 Task: Add an event with the title Sales Pipeline Review and Sales Funnel Optimization, date '2023/11/06', time 7:50 AM to 9:50 AMand add a description: A monthly review meeting is a scheduled gathering where team members and stakeholders come together to reflect on the previous month's performance, discuss achievements, identify areas for improvement, and set goals for the upcoming month. Select event color  Sage . Add location for the event as: 987 Princes Street, Edinburgh, UK, logged in from the account softage.5@softage.netand send the event invitation to softage.1@softage.net and softage.2@softage.net. Set a reminder for the event Weekly on Sunday
Action: Mouse moved to (85, 152)
Screenshot: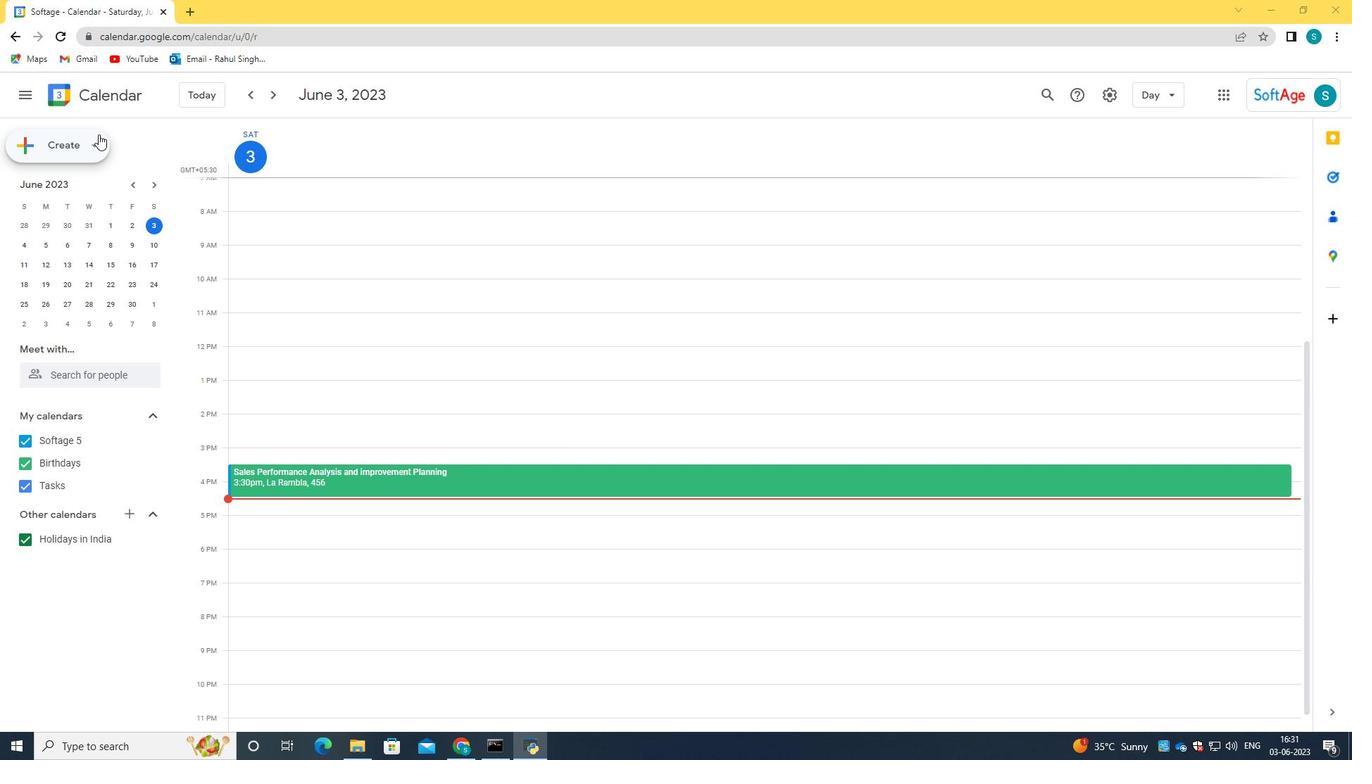 
Action: Mouse pressed left at (85, 152)
Screenshot: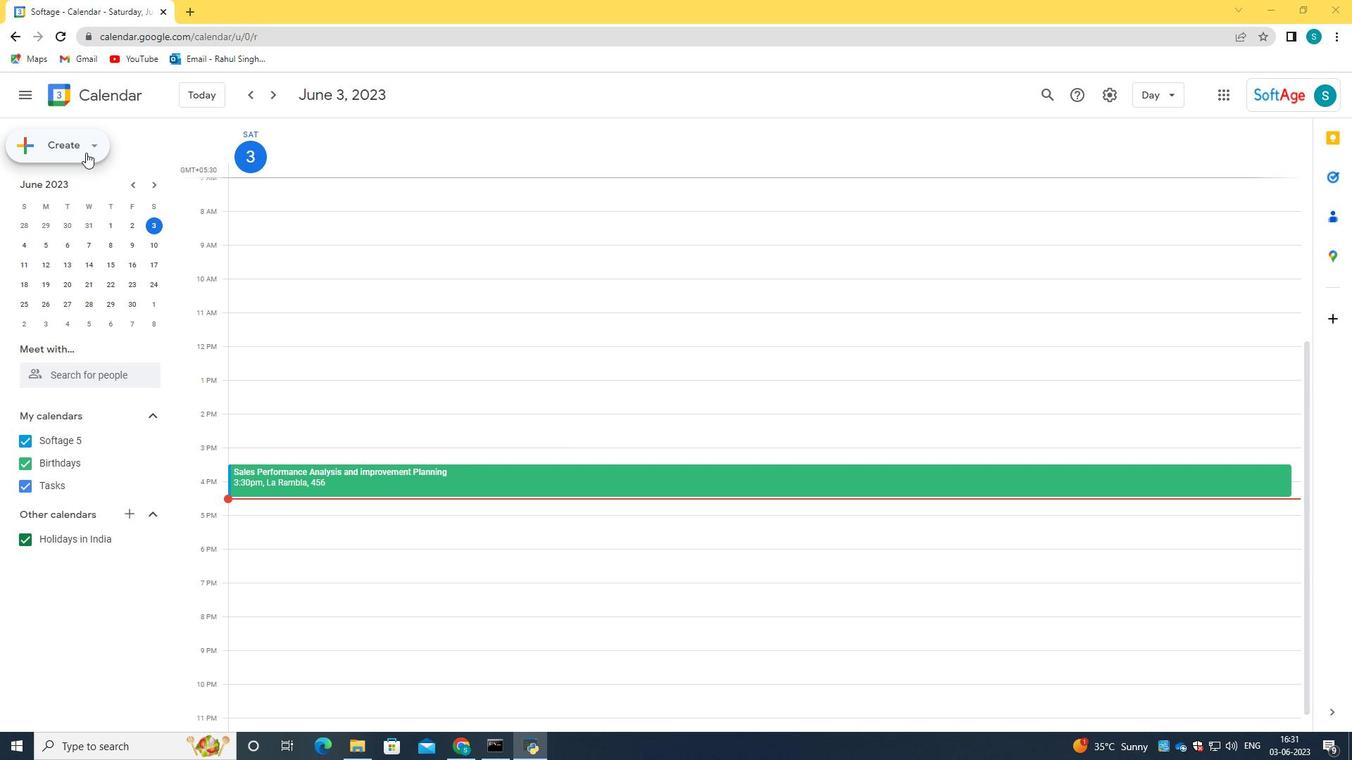
Action: Mouse moved to (116, 186)
Screenshot: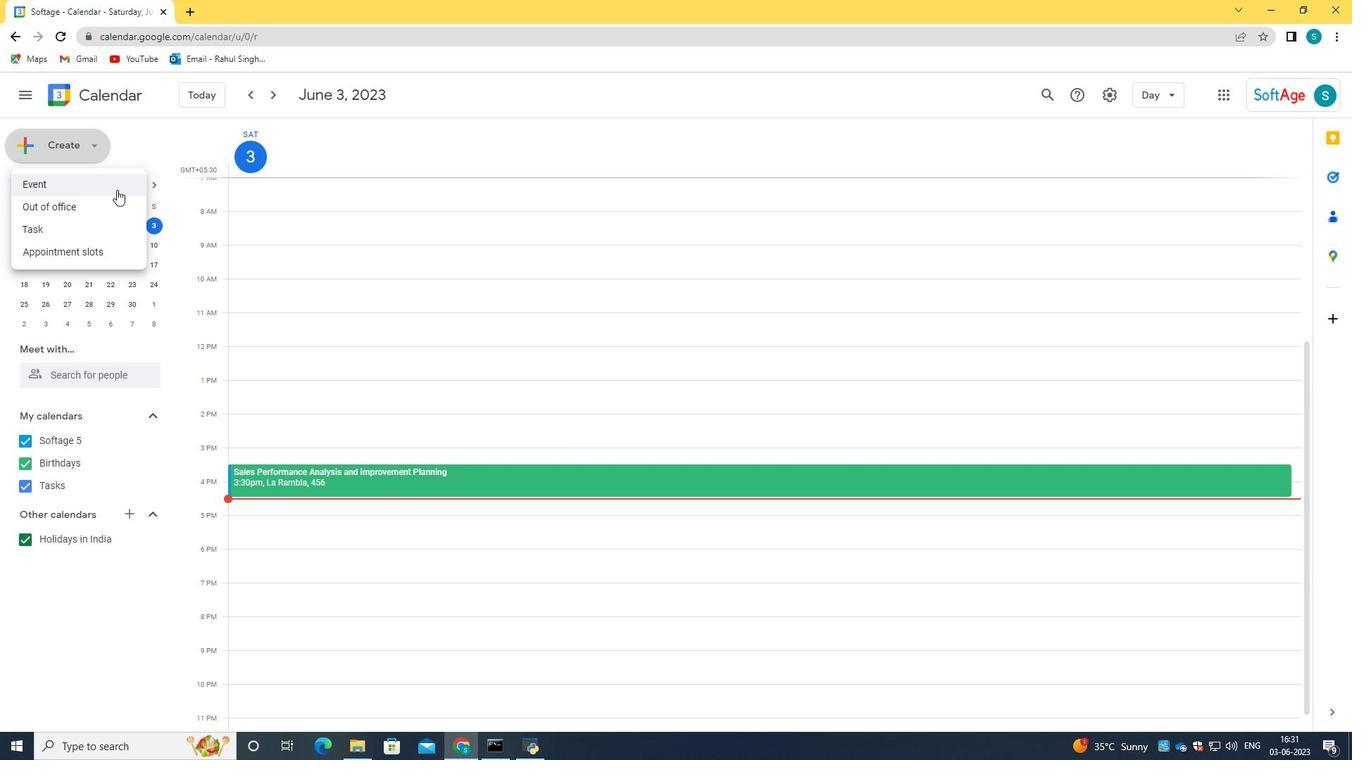 
Action: Mouse pressed left at (116, 186)
Screenshot: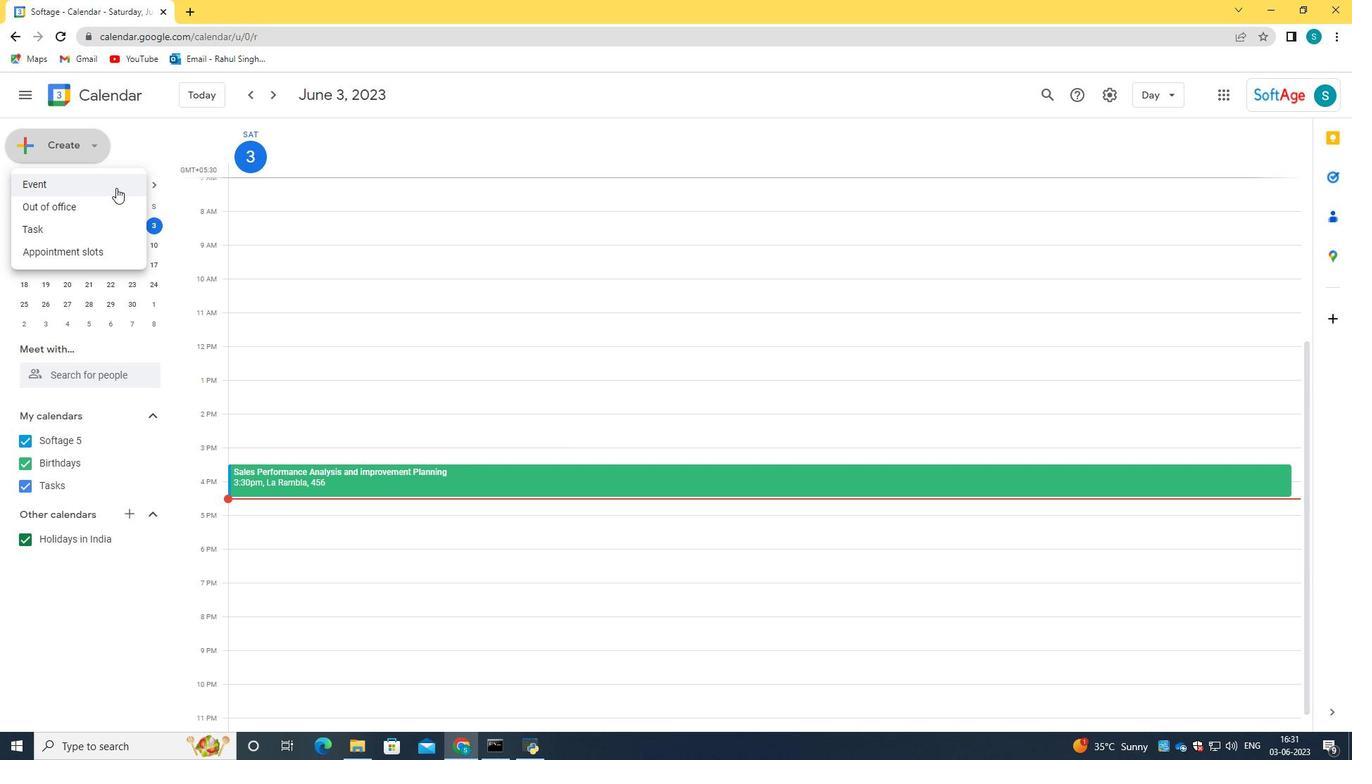 
Action: Mouse moved to (796, 561)
Screenshot: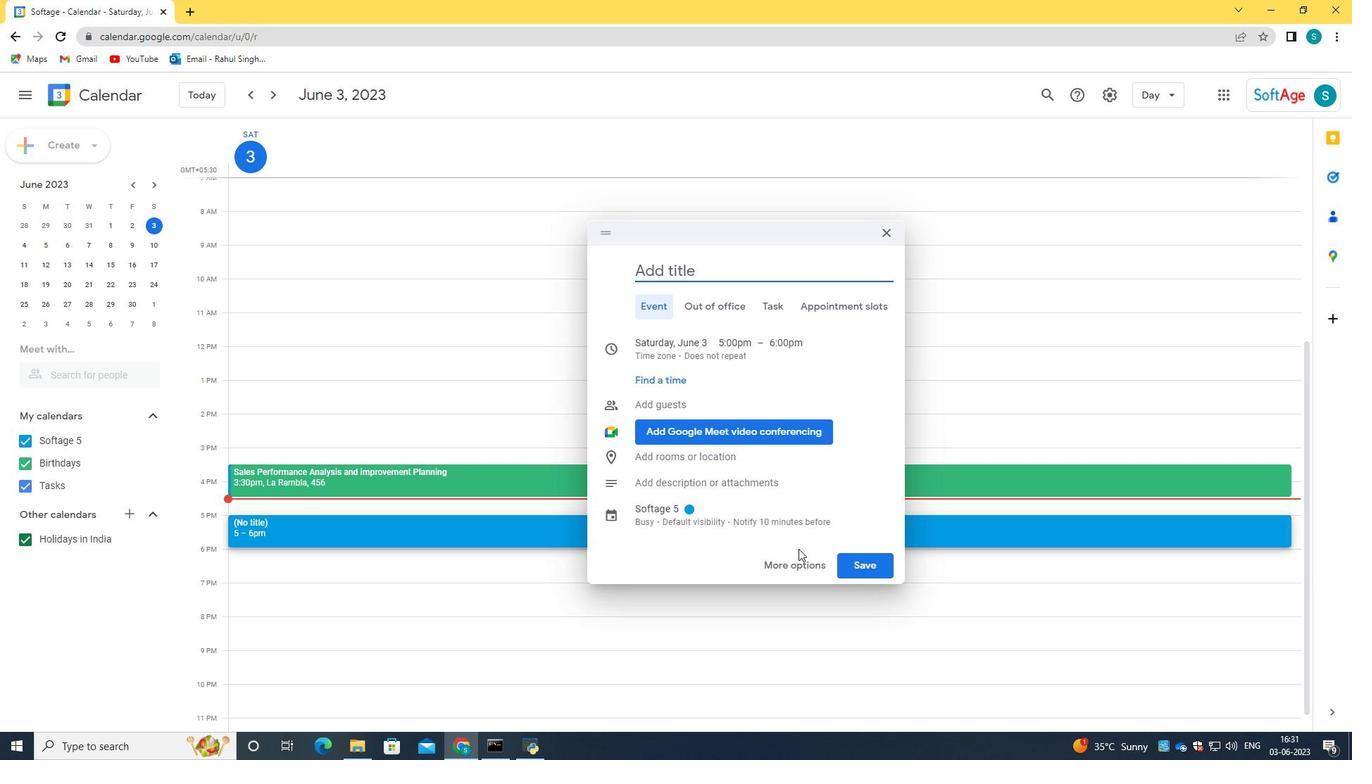 
Action: Mouse pressed left at (796, 561)
Screenshot: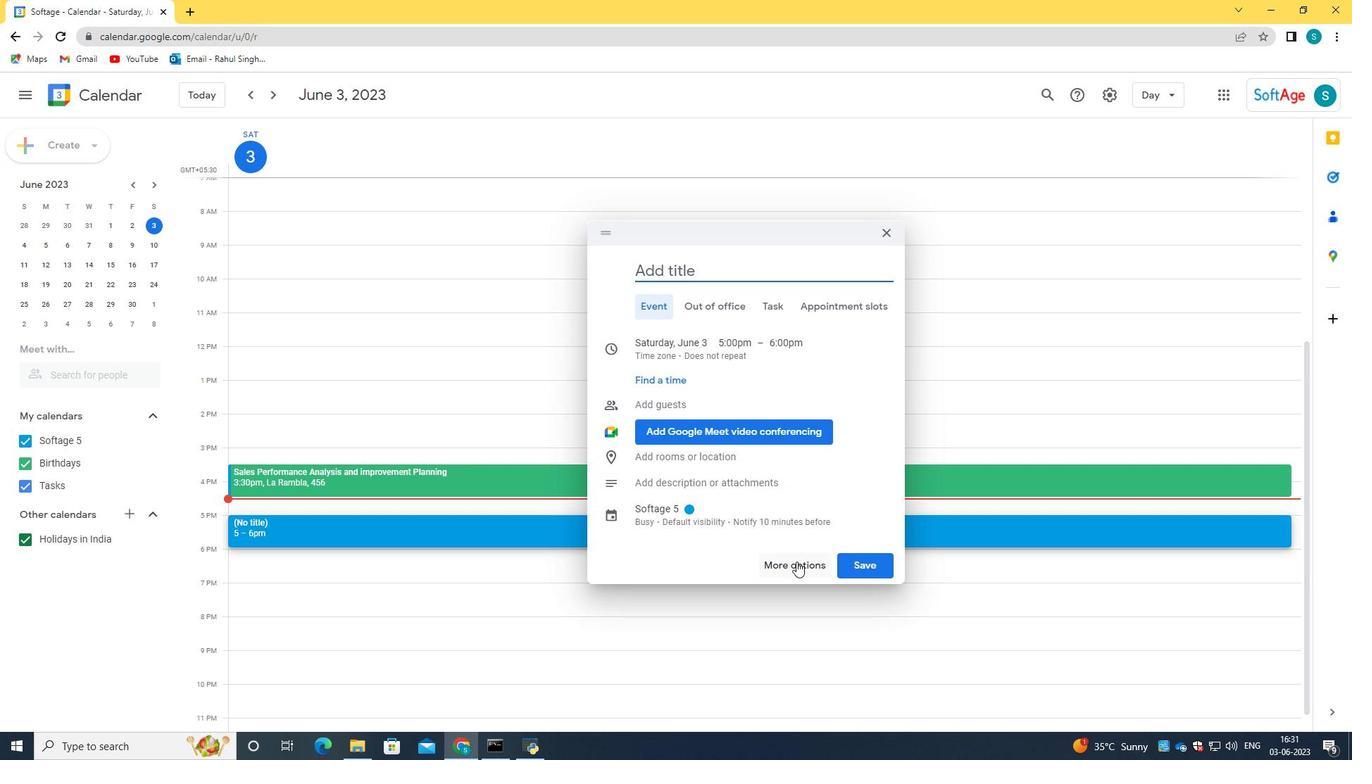 
Action: Mouse moved to (159, 102)
Screenshot: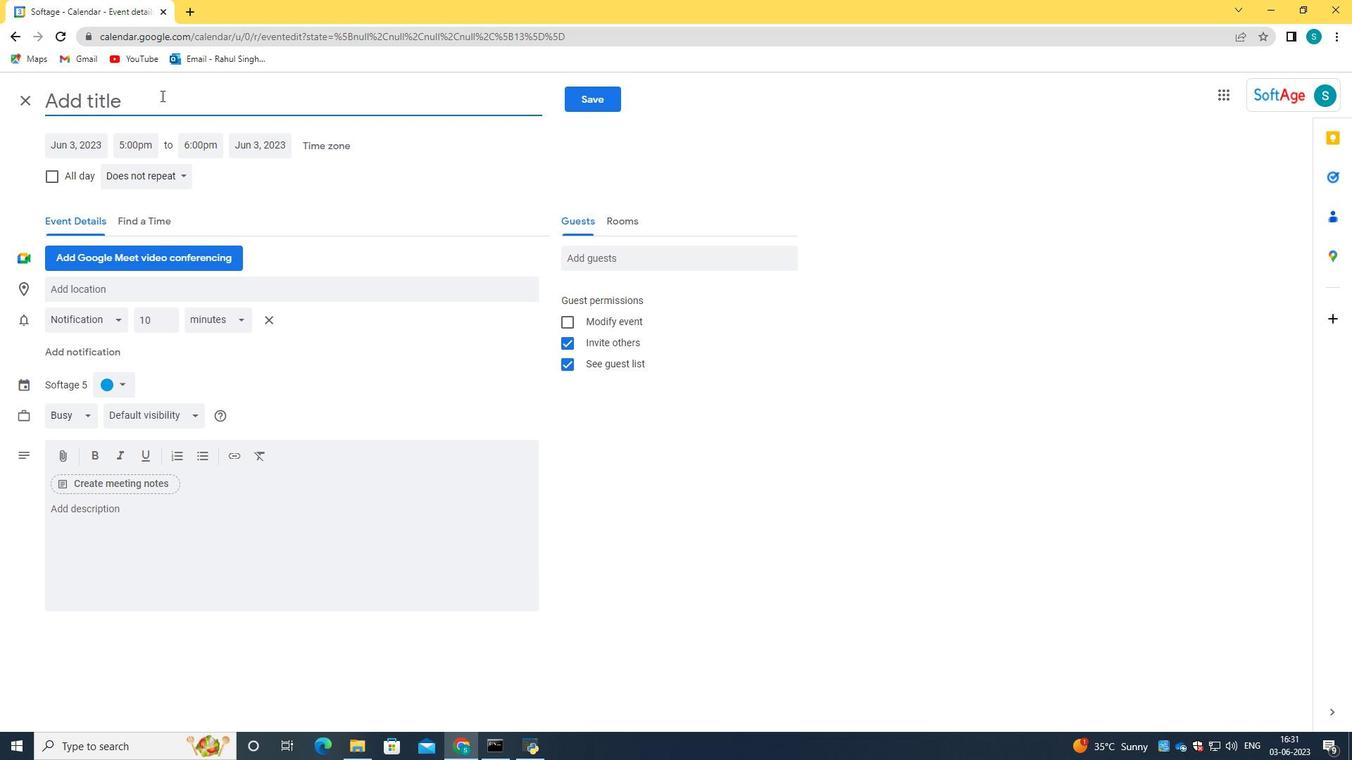 
Action: Mouse pressed left at (159, 102)
Screenshot: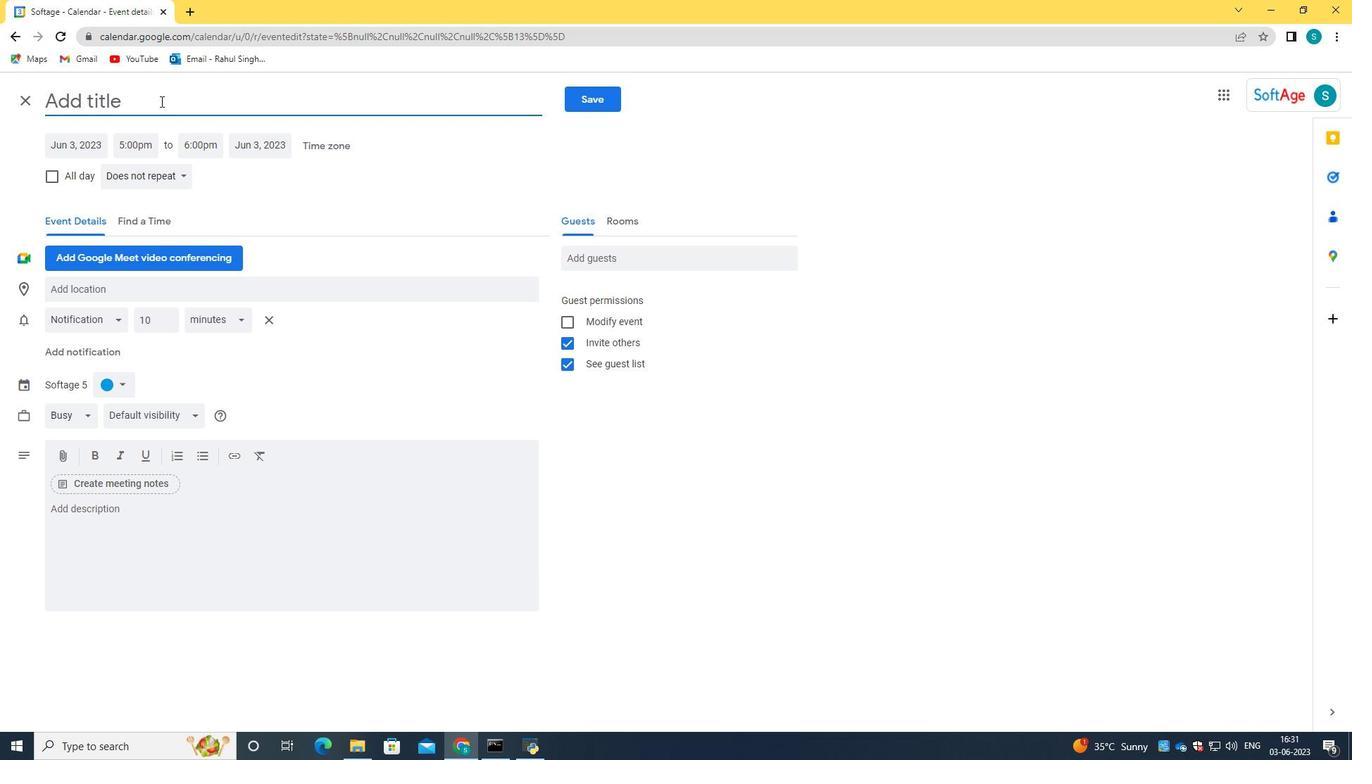 
Action: Key pressed <Key.caps_lock>S<Key.caps_lock>ales<Key.space><Key.caps_lock>P<Key.caps_lock>ipeling<Key.backspace>e<Key.space><Key.caps_lock>R<Key.caps_lock>eview<Key.space>and<Key.space><Key.caps_lock>S<Key.caps_lock>ales<Key.space><Key.caps_lock>F<Key.caps_lock>unnel<Key.space><Key.caps_lock>O<Key.caps_lock>ptimization
Screenshot: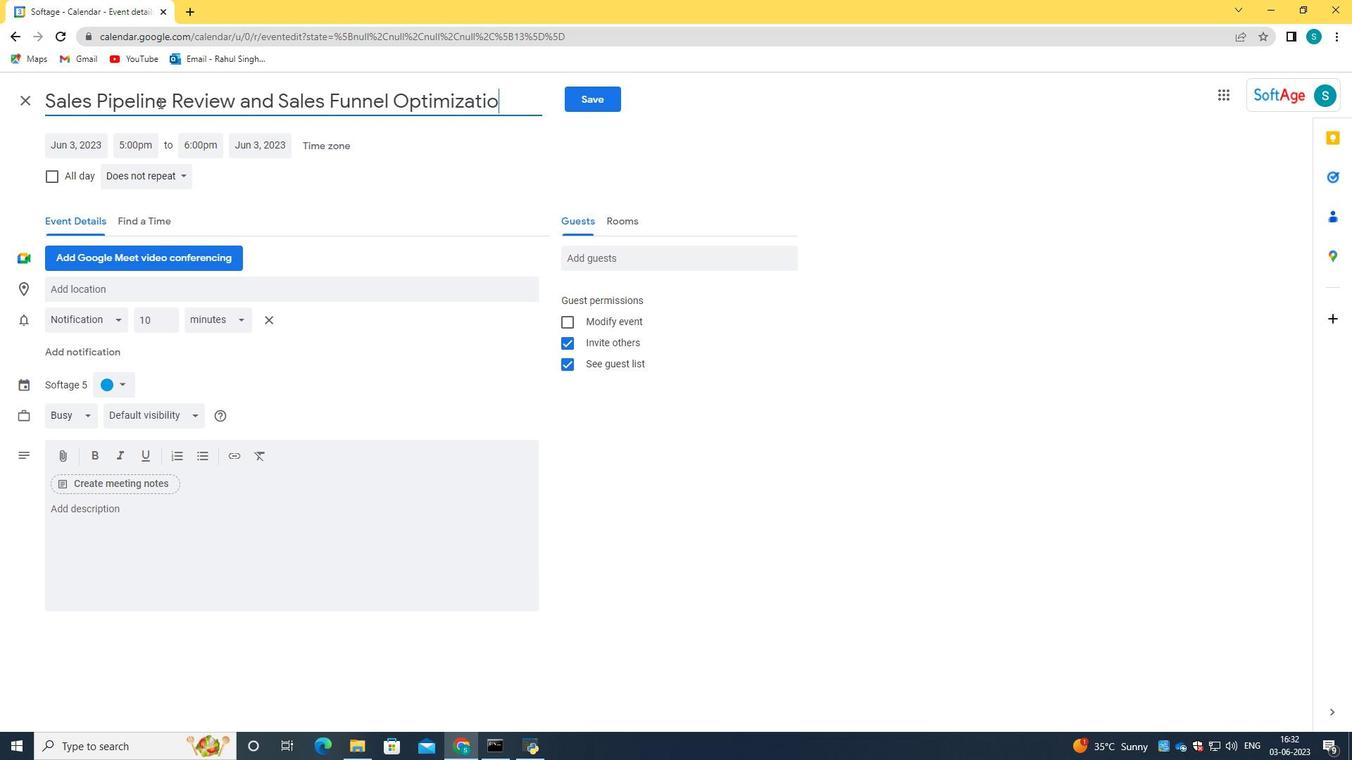
Action: Mouse moved to (72, 138)
Screenshot: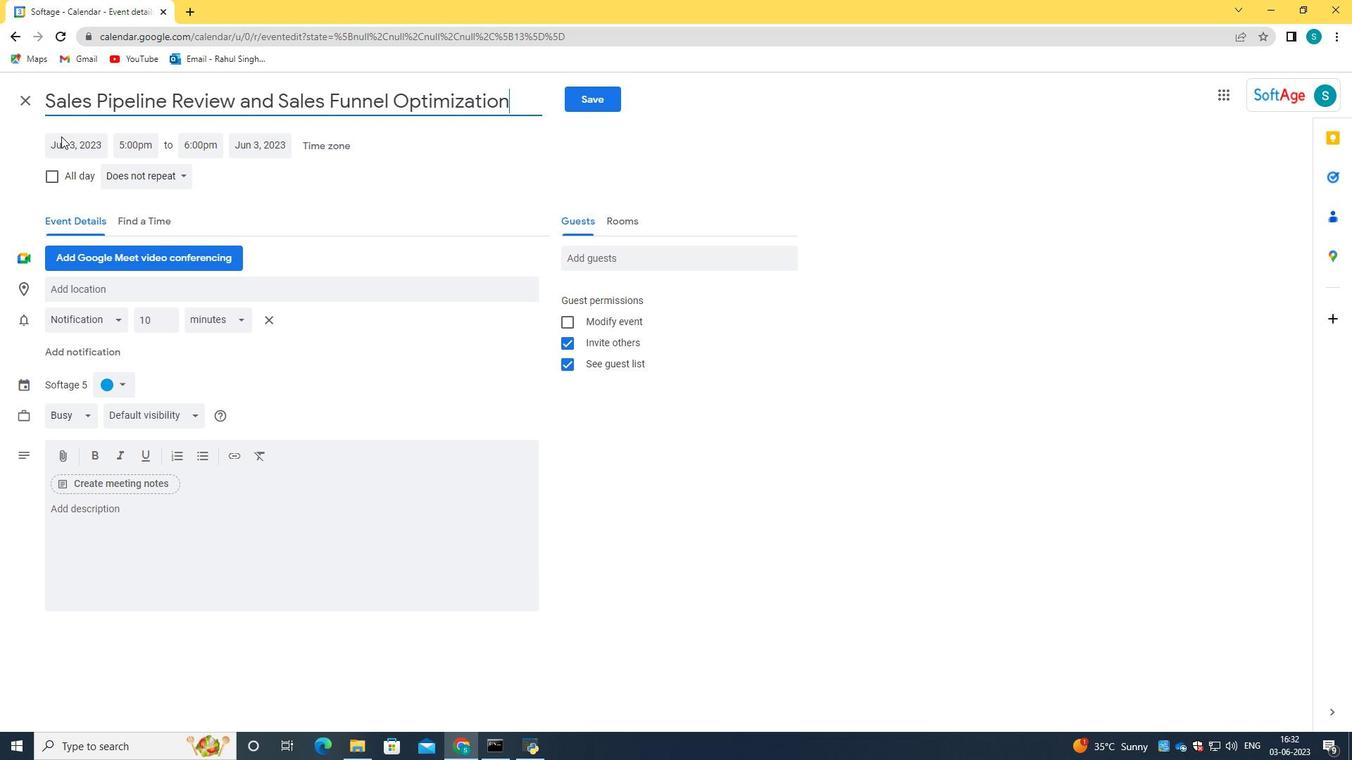 
Action: Mouse pressed left at (72, 138)
Screenshot: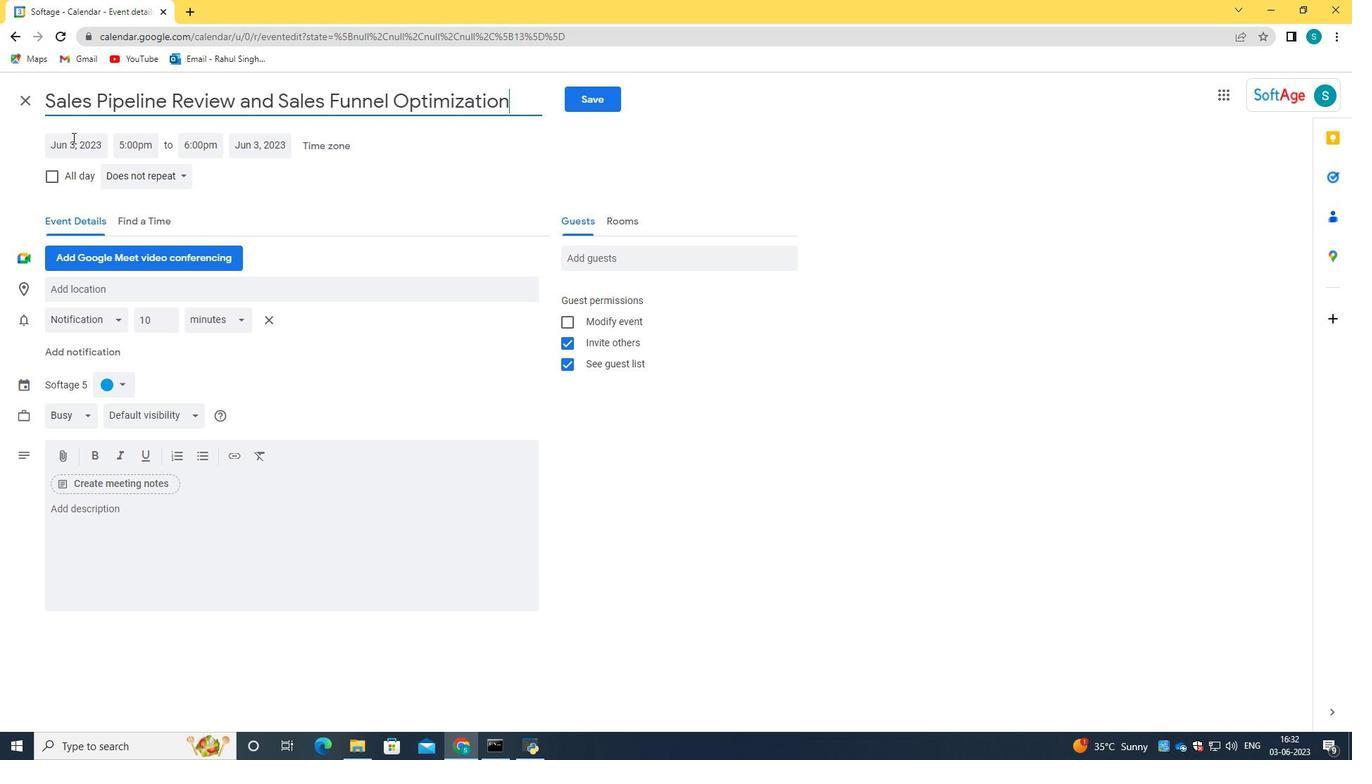 
Action: Key pressed 2023/11/06<Key.tab>7<Key.shift_r>:50am<Key.tab>9<Key.shift_r>:50am
Screenshot: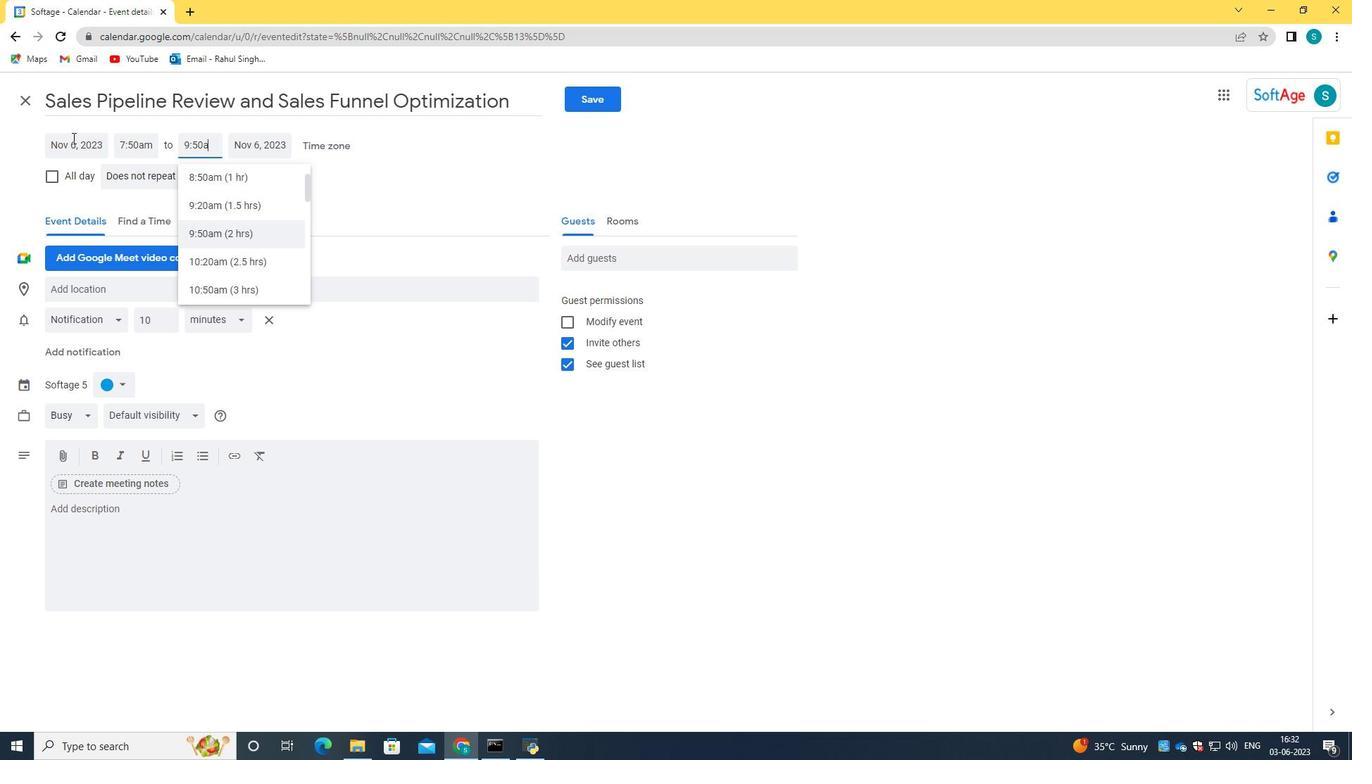 
Action: Mouse moved to (229, 237)
Screenshot: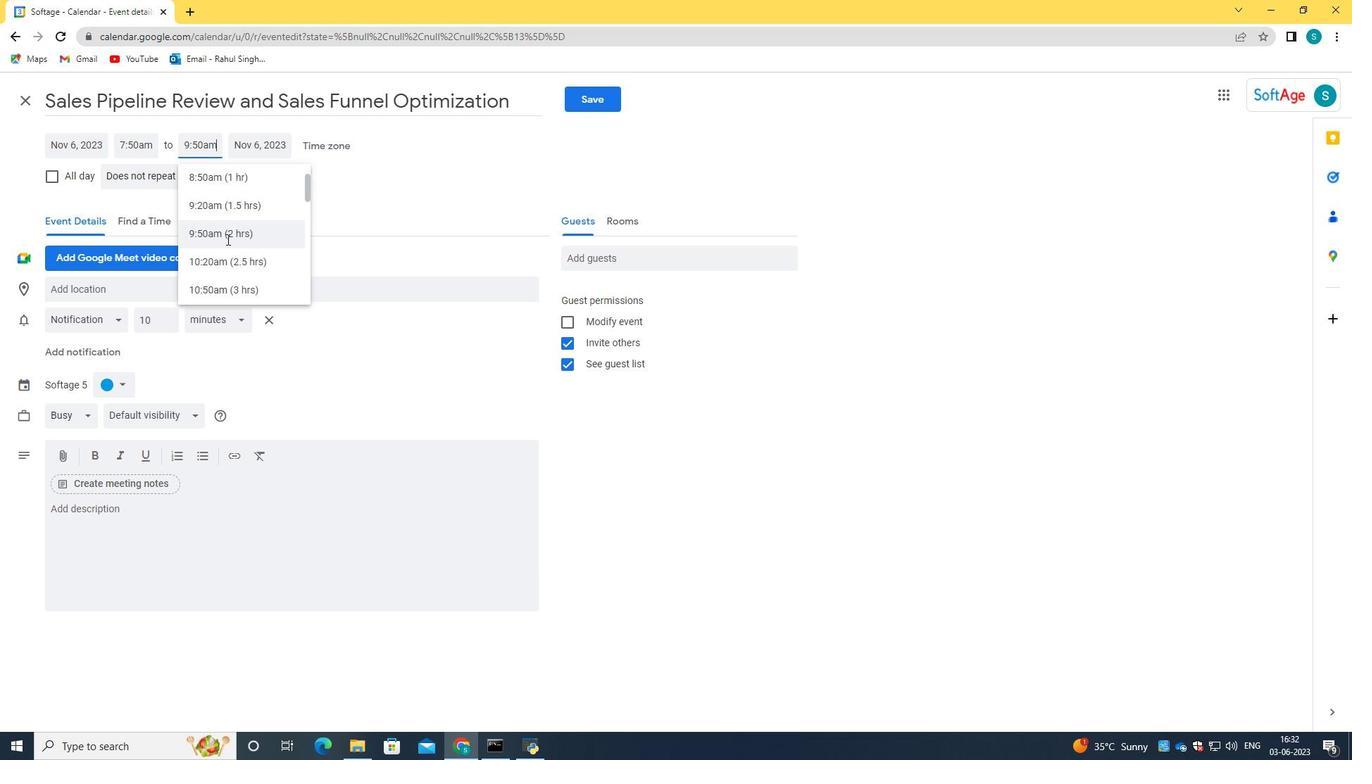 
Action: Mouse pressed left at (229, 237)
Screenshot: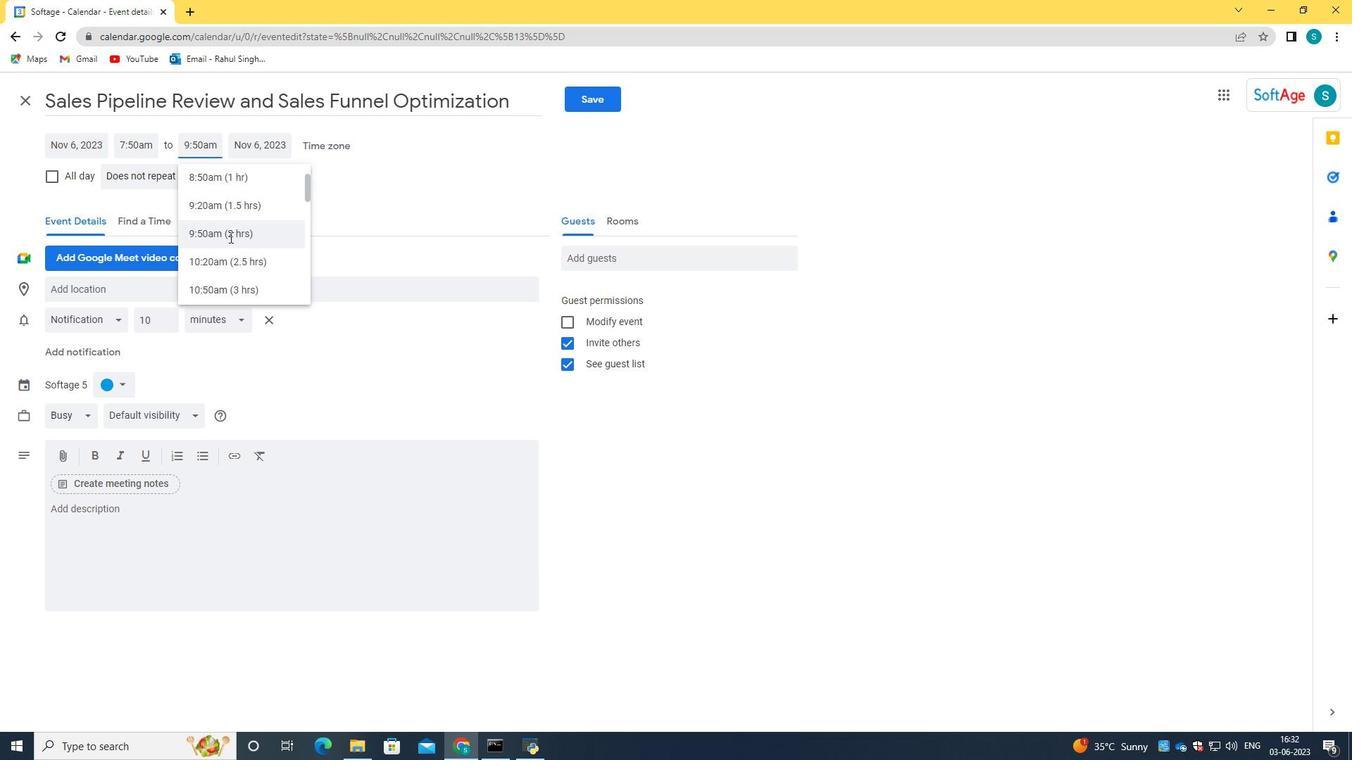 
Action: Mouse moved to (278, 219)
Screenshot: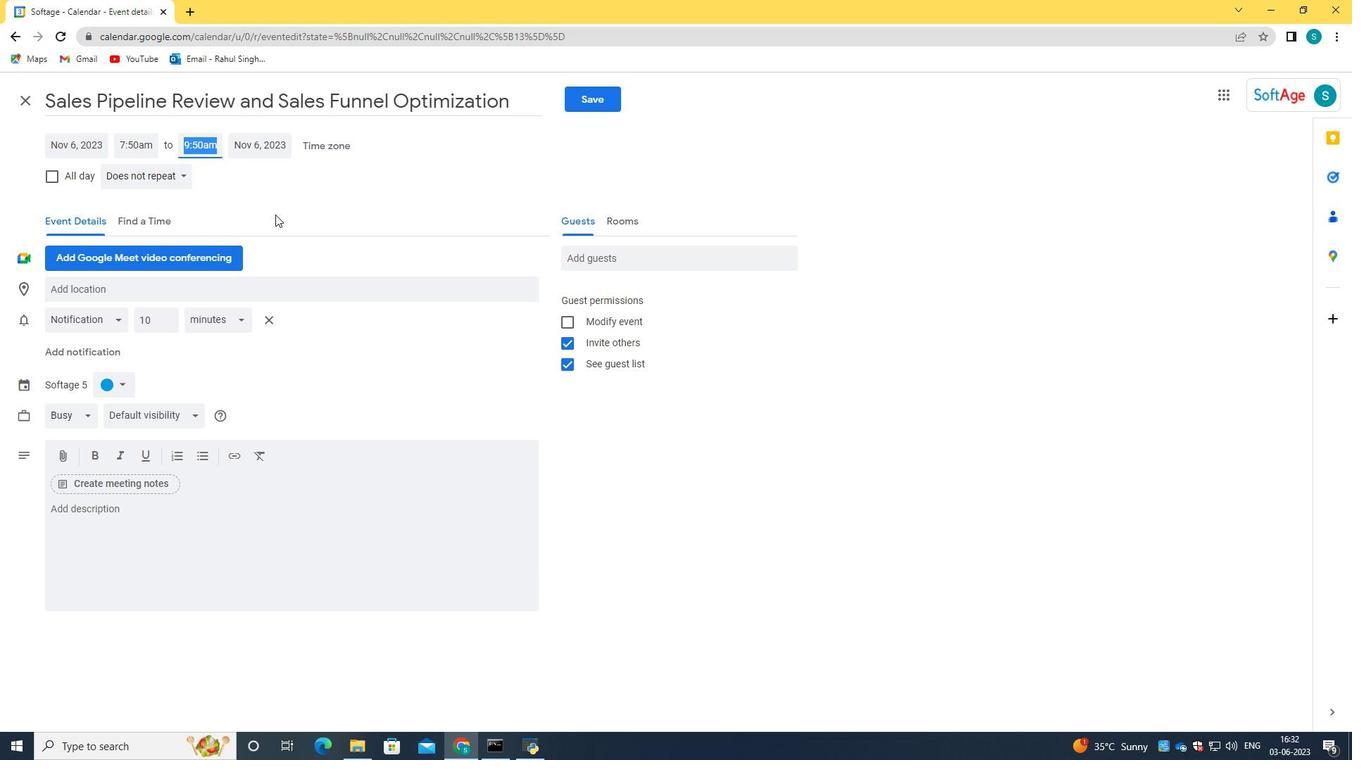 
Action: Mouse scrolled (278, 218) with delta (0, 0)
Screenshot: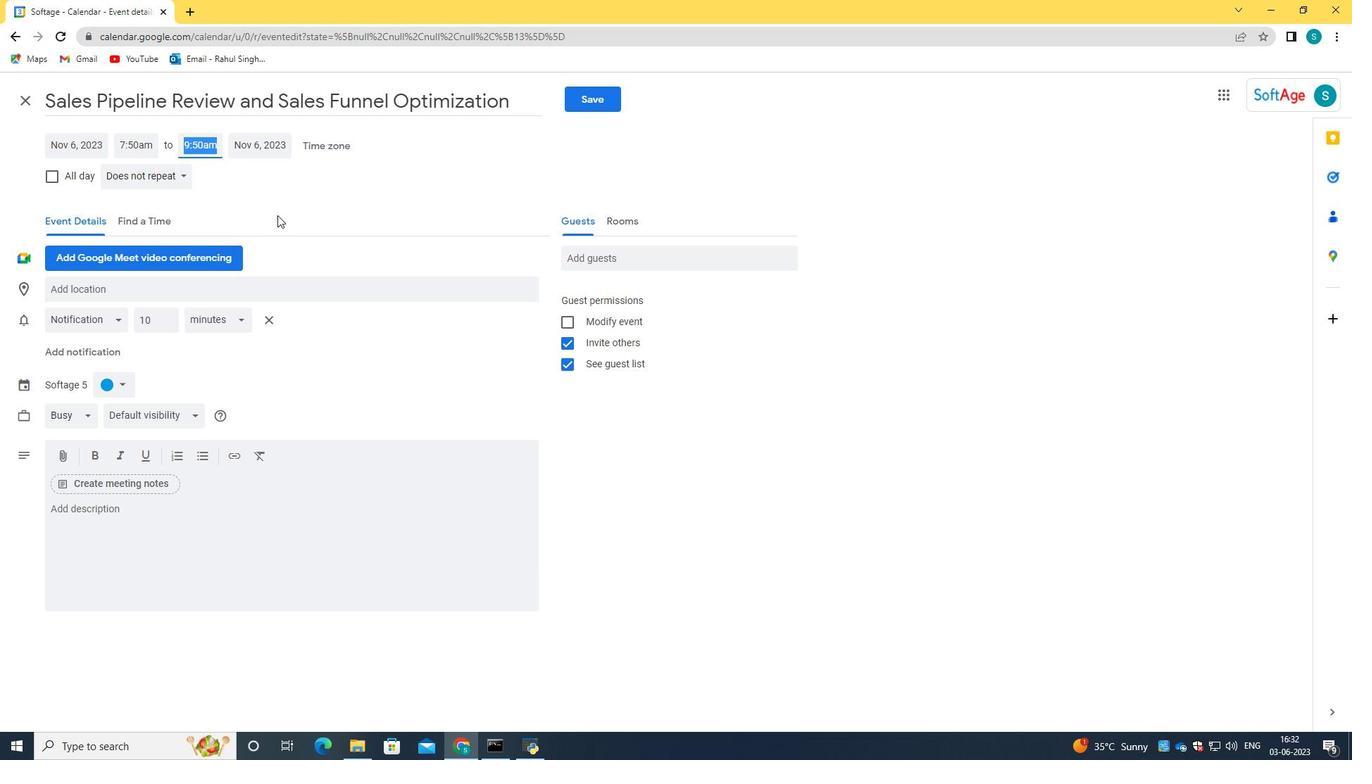 
Action: Mouse moved to (194, 576)
Screenshot: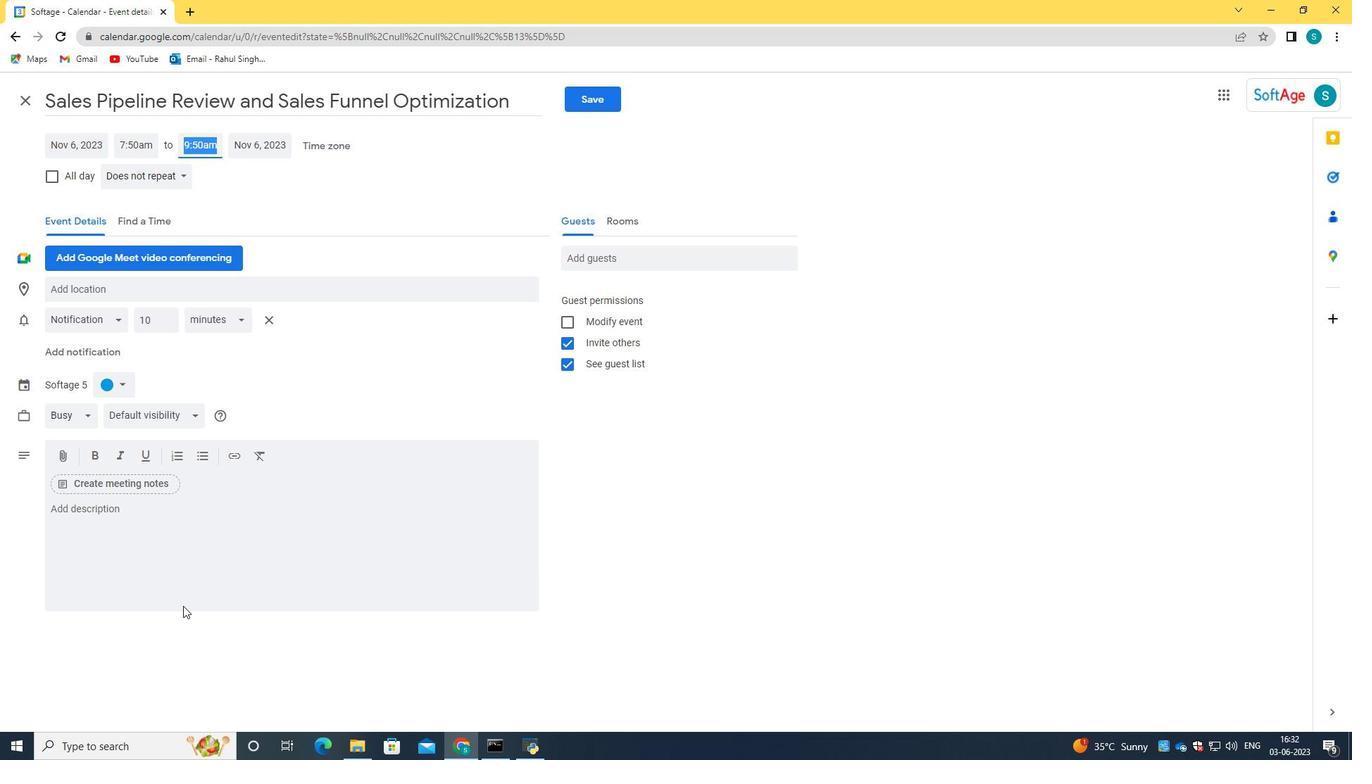 
Action: Mouse pressed left at (194, 576)
Screenshot: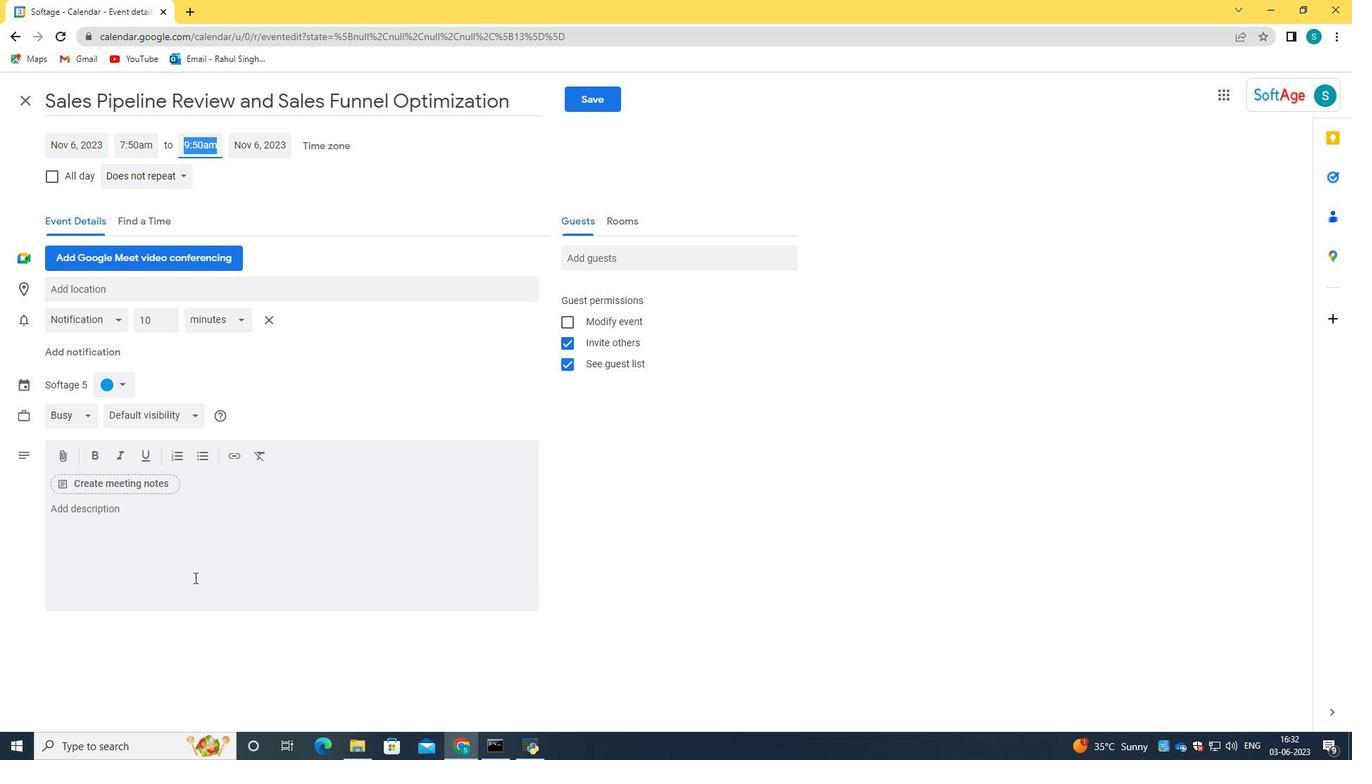 
Action: Key pressed <Key.caps_lock>A<Key.space>MO<Key.backspace><Key.backspace><Key.caps_lock>monthly<Key.space>review<Key.space>meeting<Key.space>is<Key.space>a<Key.space>scheduled<Key.space>gathering<Key.space>wher<Key.space>e==<Key.backspace><Key.backspace><Key.backspace><Key.backspace>e<Key.space>team<Key.space>members<Key.space>and<Key.space>stakeholders<Key.space>come<Key.space>together<Key.space>to<Key.space>reflect<Key.space>on<Key.space>the<Key.space>previous<Key.space>month's<Key.space>performance.<Key.space><Key.caps_lock><Key.backspace><Key.backspace>,<Key.space>DISC<Key.backspace><Key.backspace><Key.backspace><Key.caps_lock><Key.backspace>discuss<Key.space>achievments<Key.space><Key.backspace>.<Key.backspace>,<Key.space><Key.backspace>
Screenshot: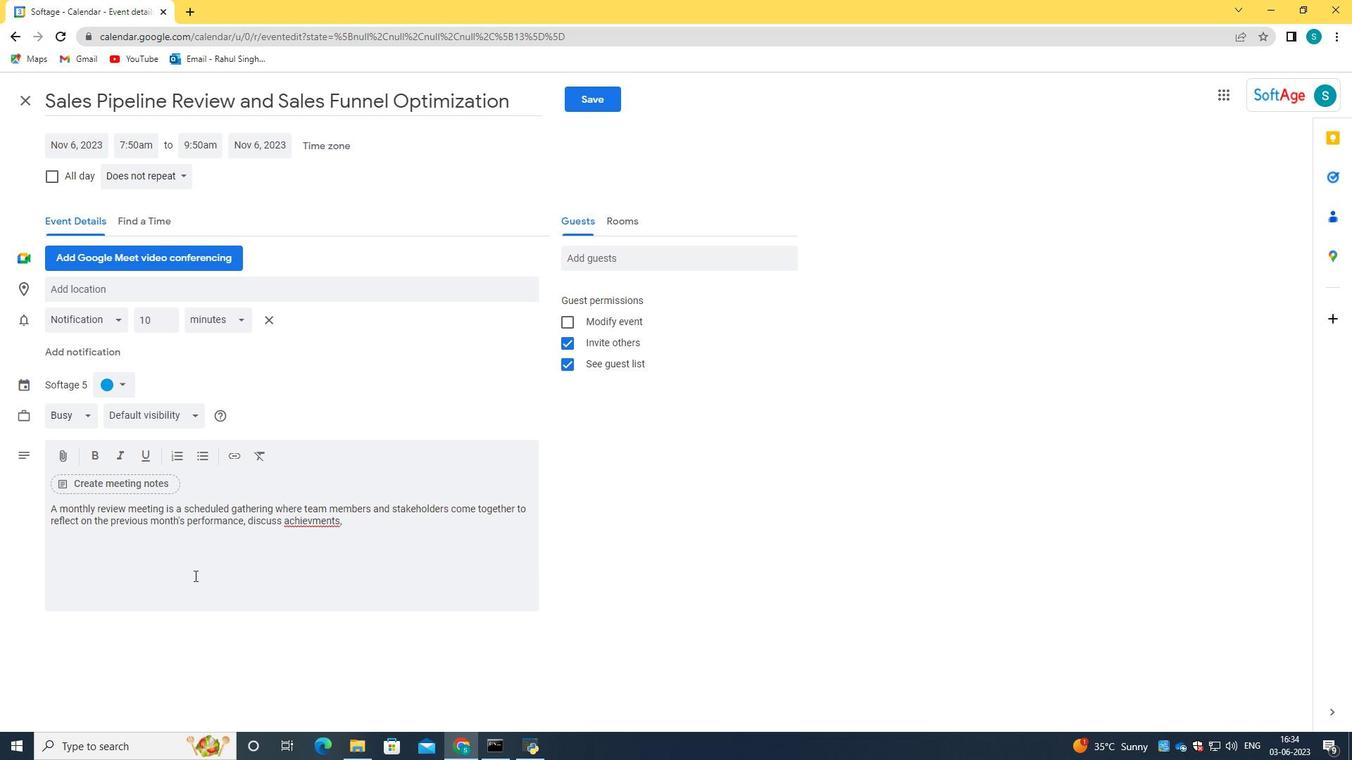 
Action: Mouse moved to (305, 525)
Screenshot: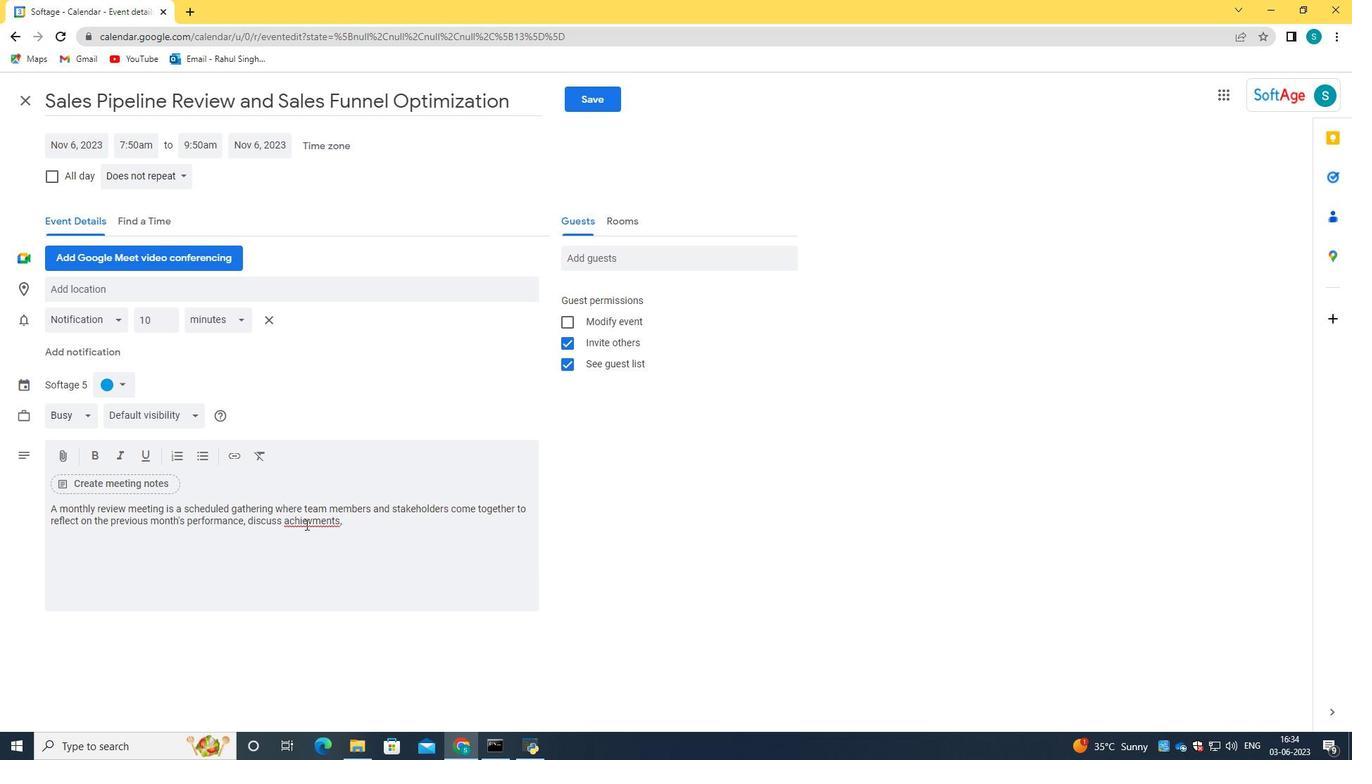 
Action: Mouse pressed right at (305, 525)
Screenshot: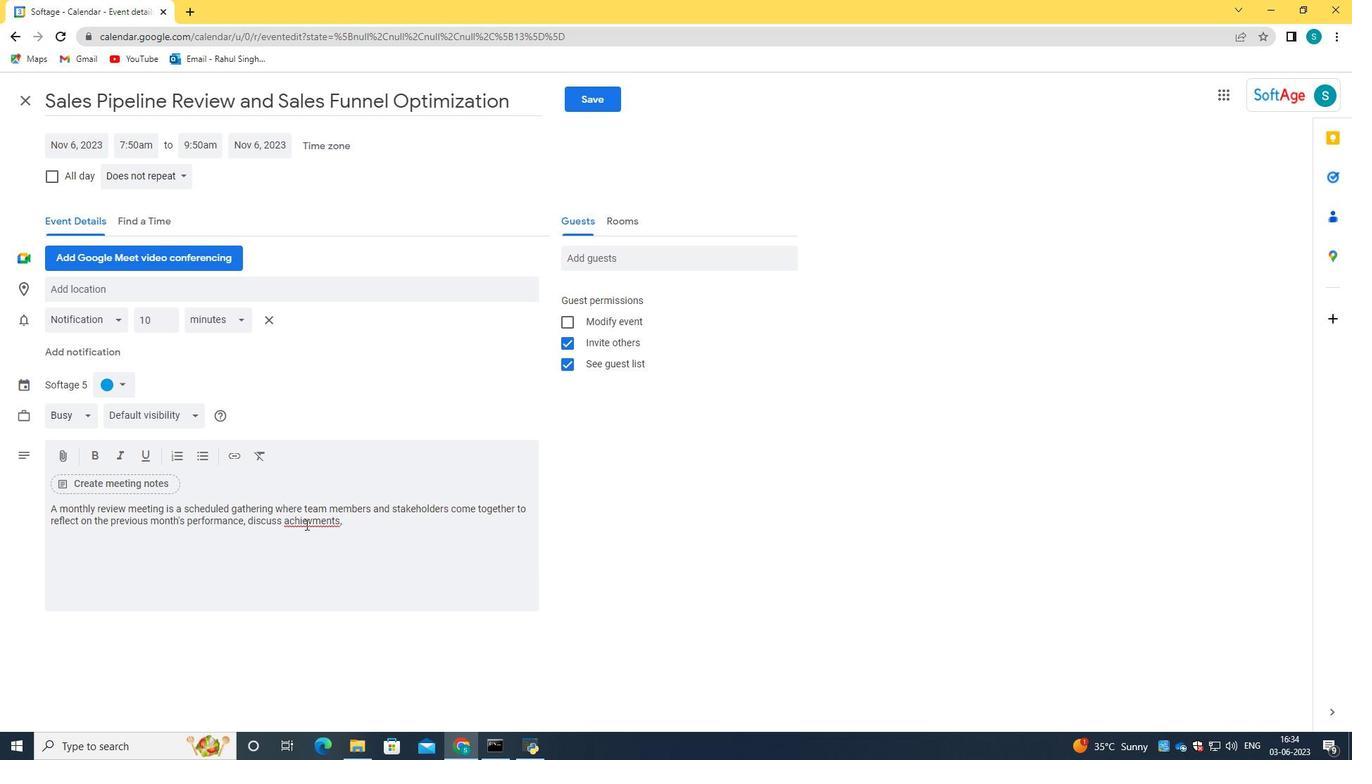 
Action: Mouse moved to (376, 314)
Screenshot: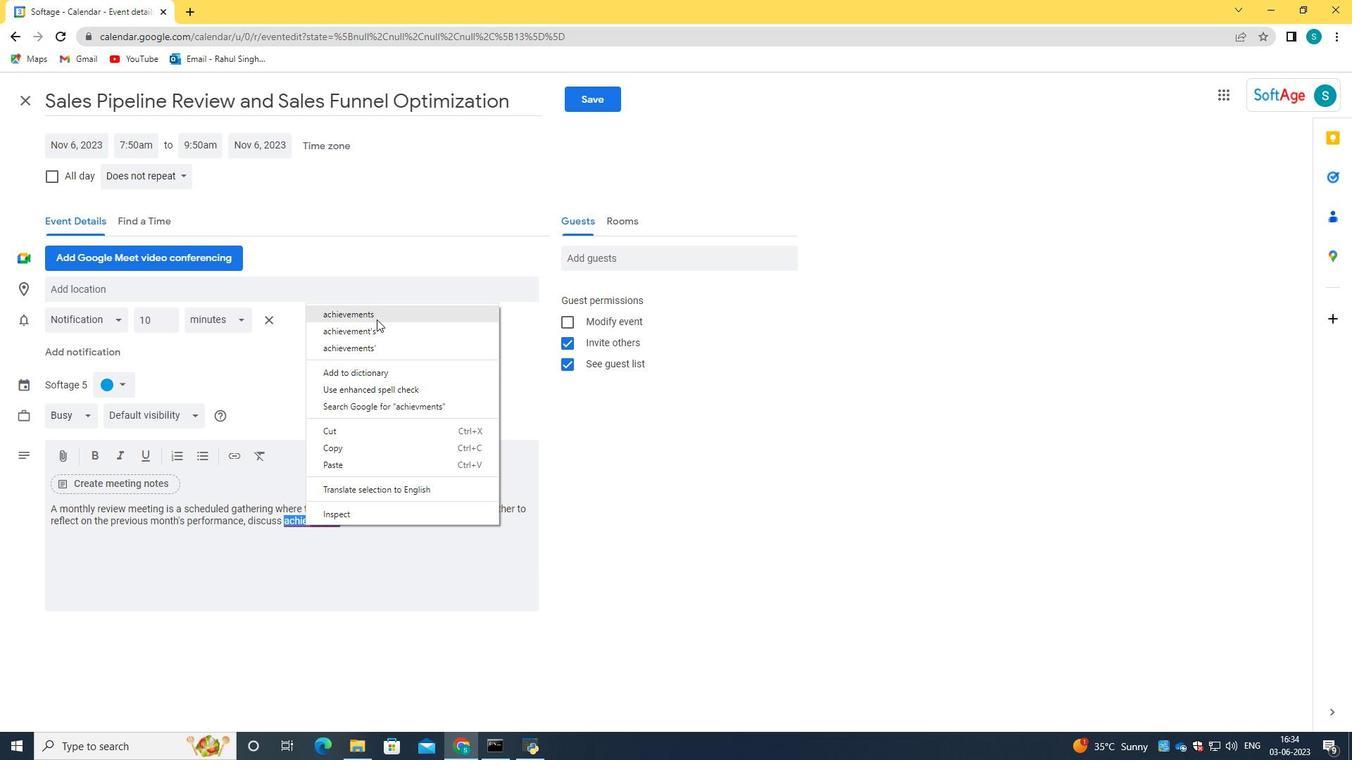 
Action: Mouse pressed left at (376, 314)
Screenshot: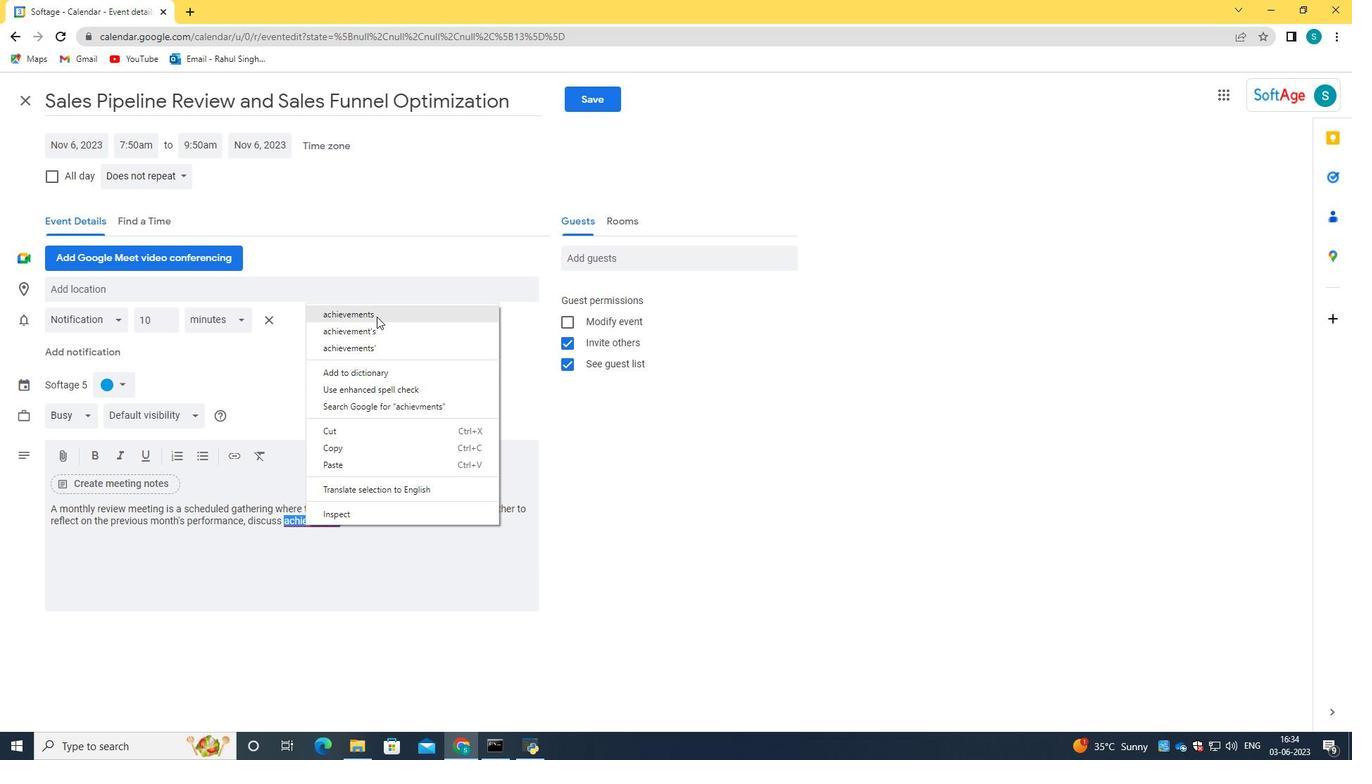 
Action: Mouse moved to (355, 522)
Screenshot: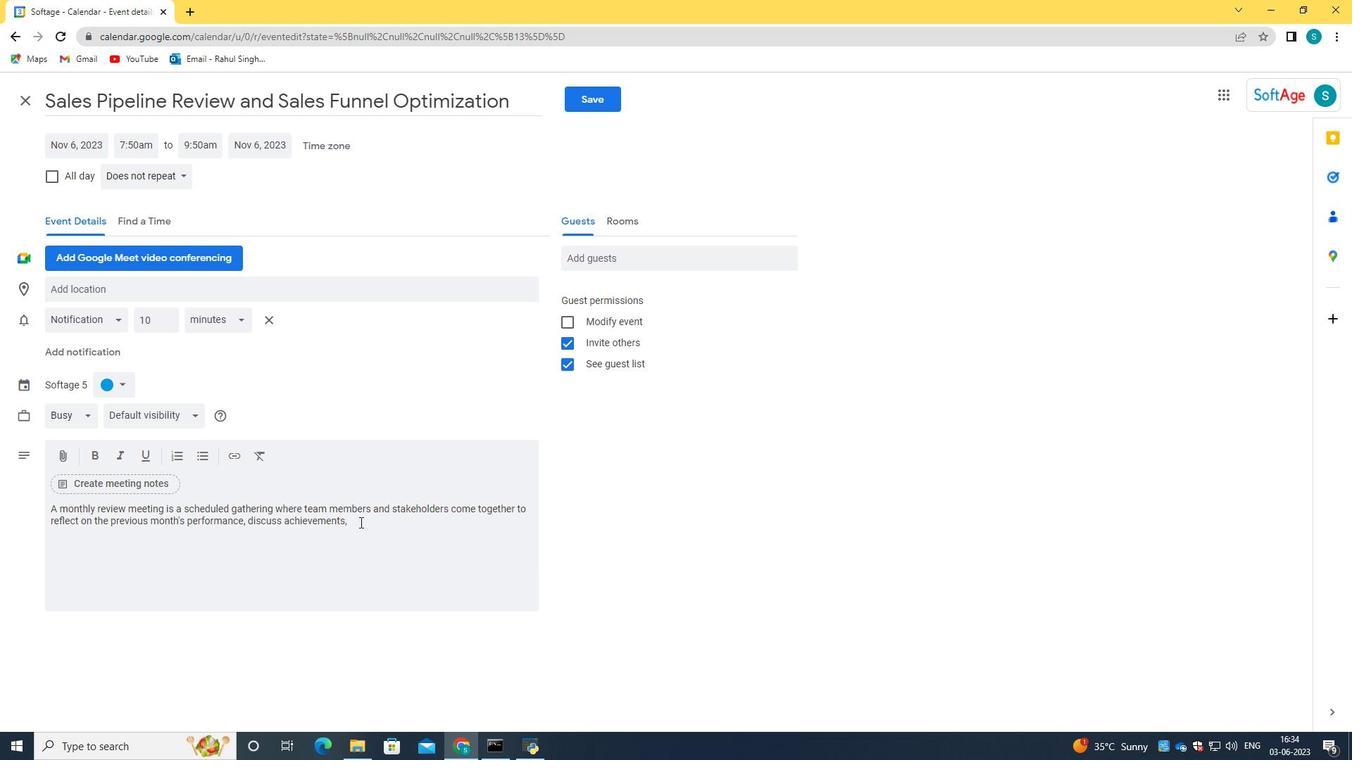 
Action: Mouse pressed left at (355, 522)
Screenshot: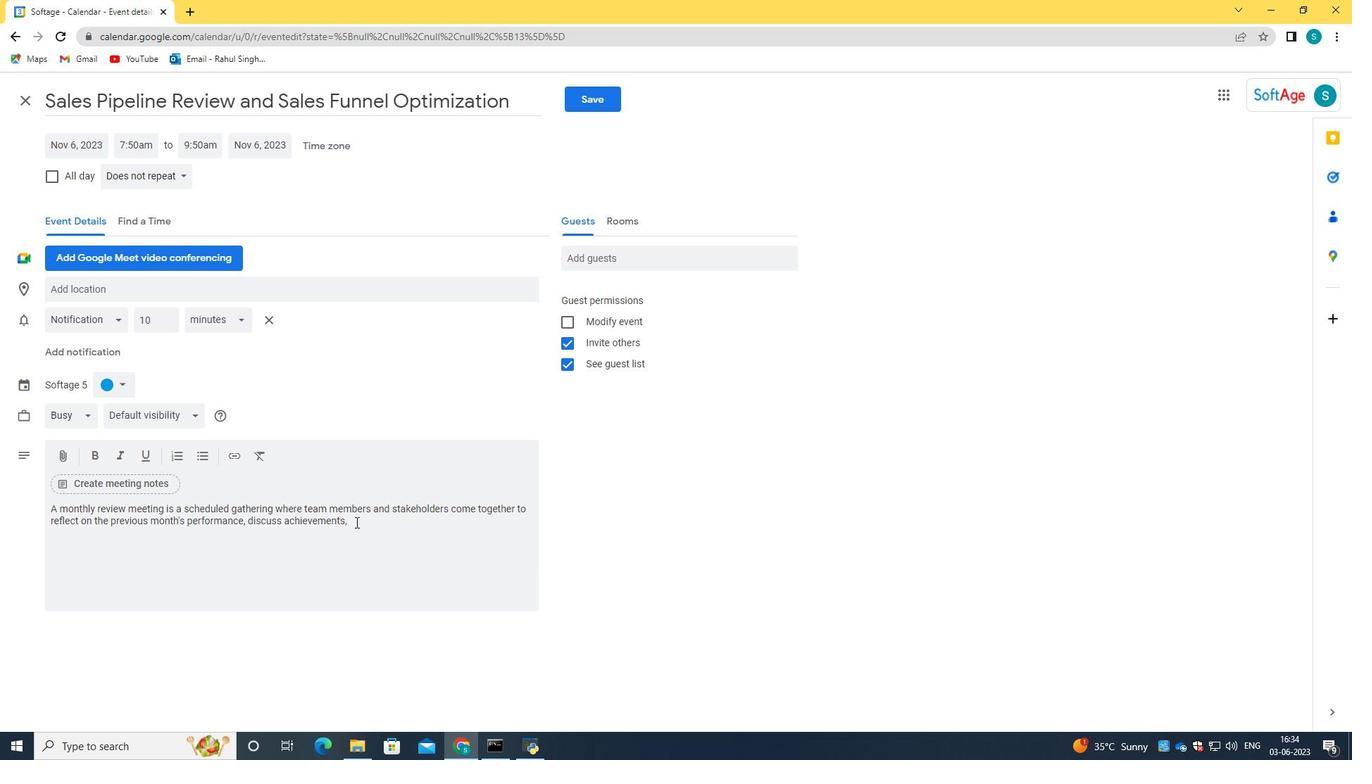 
Action: Key pressed <Key.space>udeb====<Key.backspace><Key.backspace><Key.backspace><Key.backspace><Key.backspace><Key.backspace><Key.backspace><Key.backspace>identity<Key.space>areas<Key.space>for<Key.space>improvement<Key.space>and<Key.space>set<Key.space>goals<Key.space>for<Key.space>ypcomi<Key.backspace><Key.backspace><Key.backspace><Key.backspace><Key.backspace><Key.backspace>upcoming<Key.space>month.
Screenshot: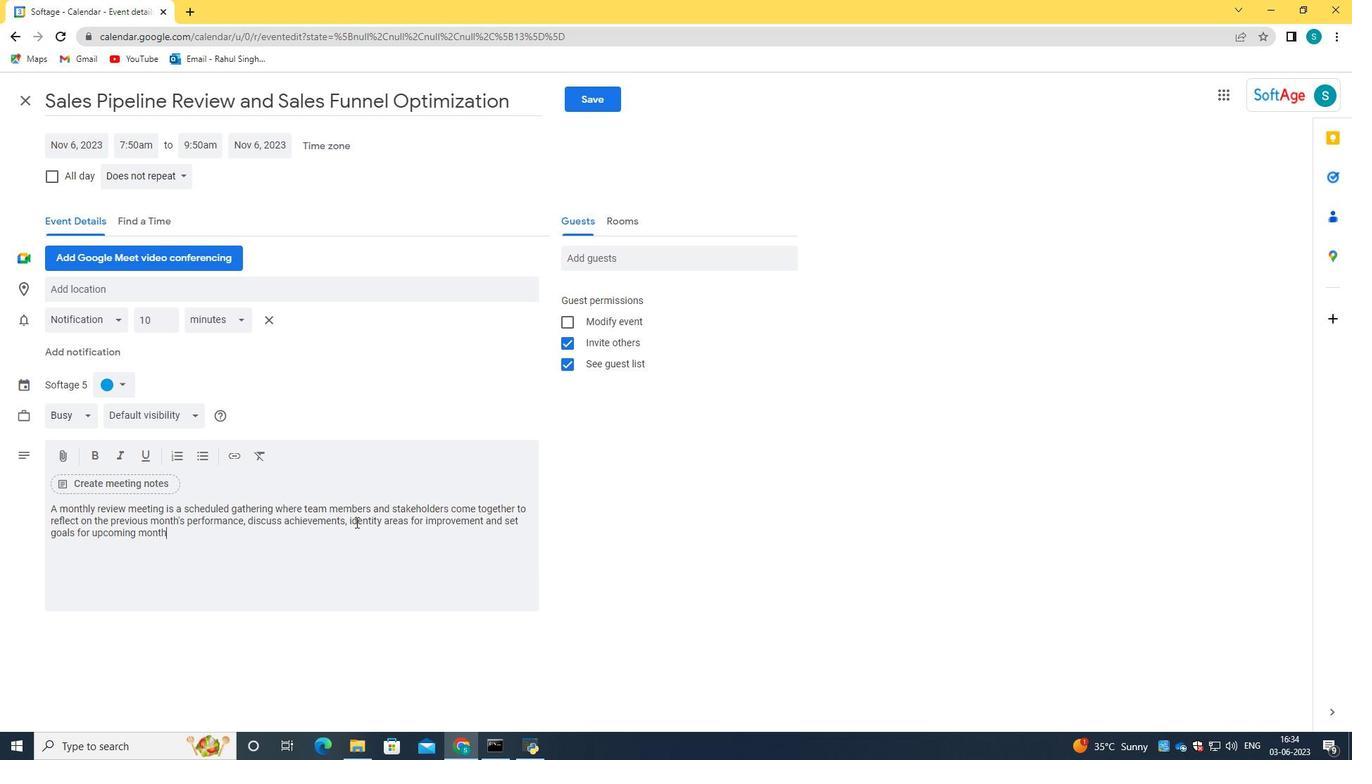 
Action: Mouse moved to (113, 387)
Screenshot: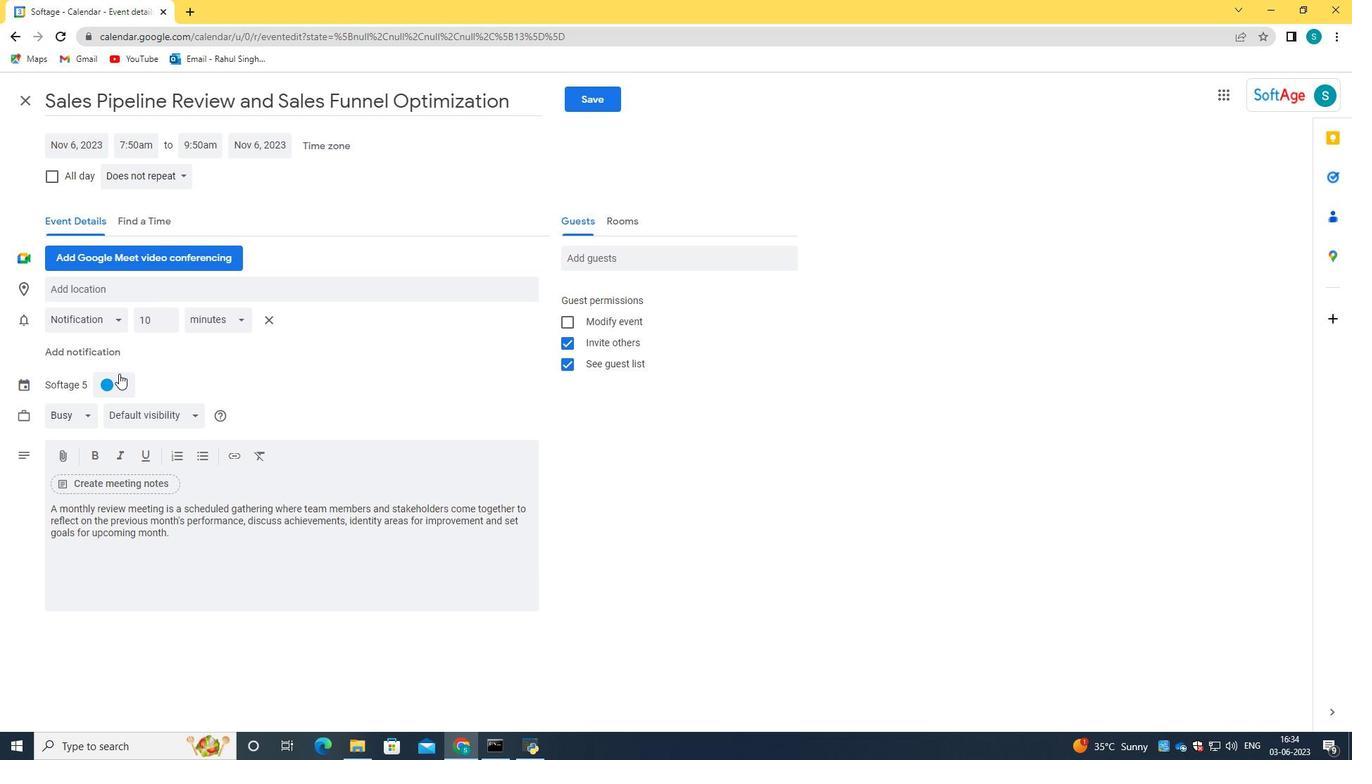 
Action: Mouse pressed left at (113, 387)
Screenshot: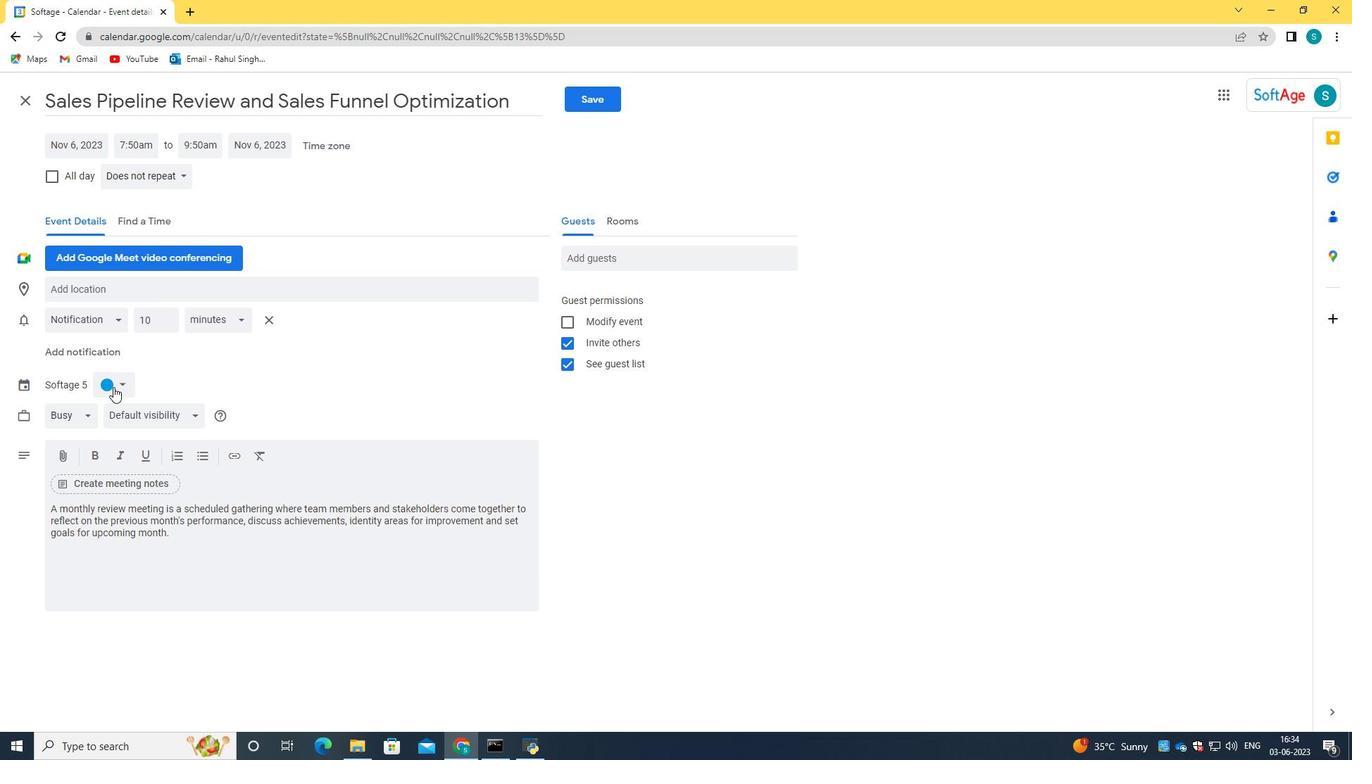 
Action: Mouse moved to (102, 417)
Screenshot: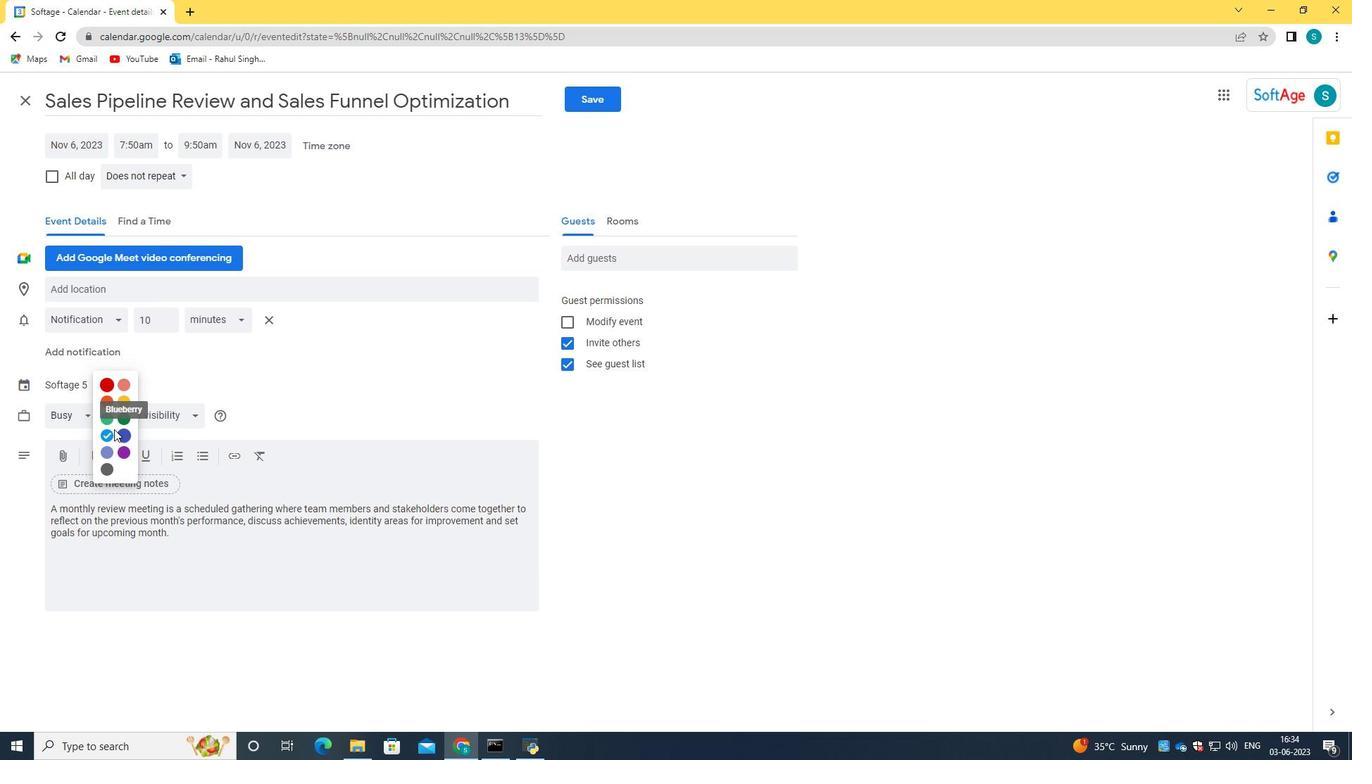 
Action: Mouse pressed left at (102, 417)
Screenshot: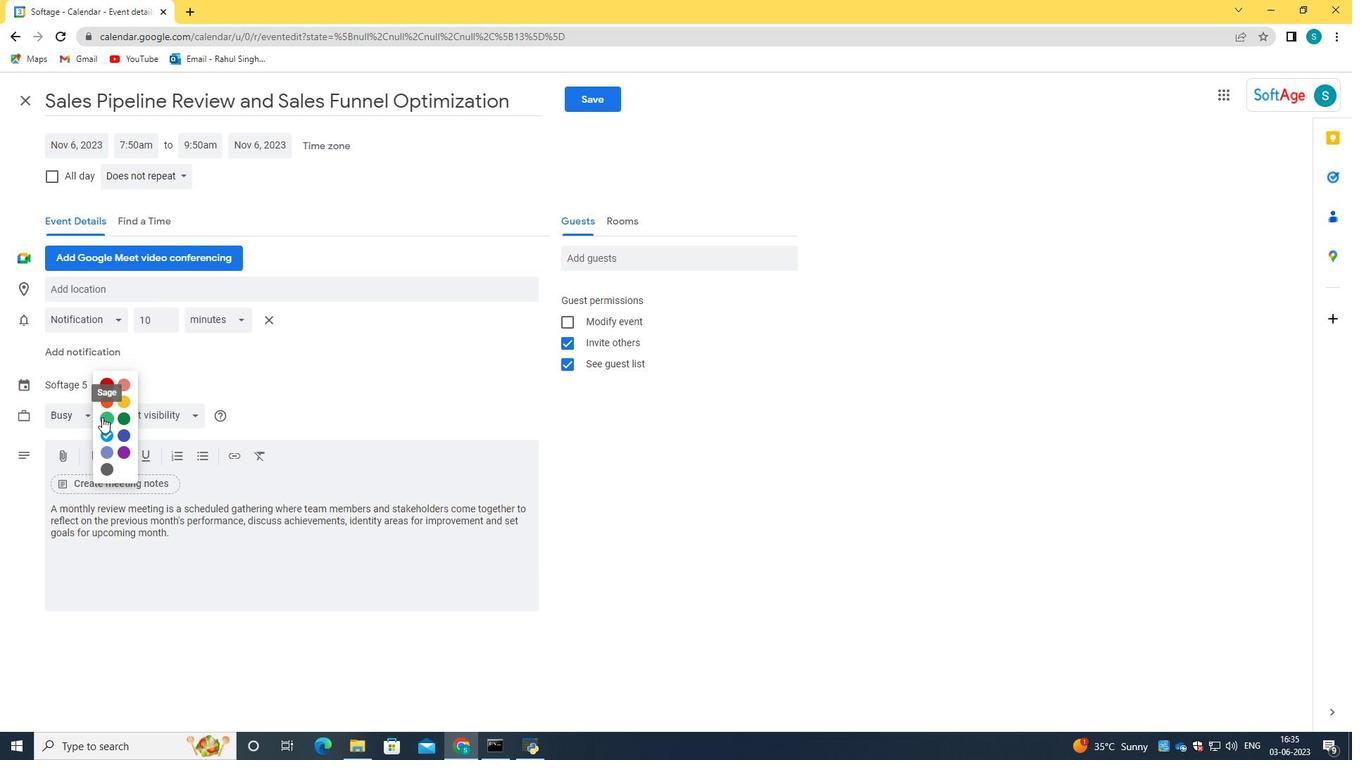 
Action: Mouse moved to (104, 293)
Screenshot: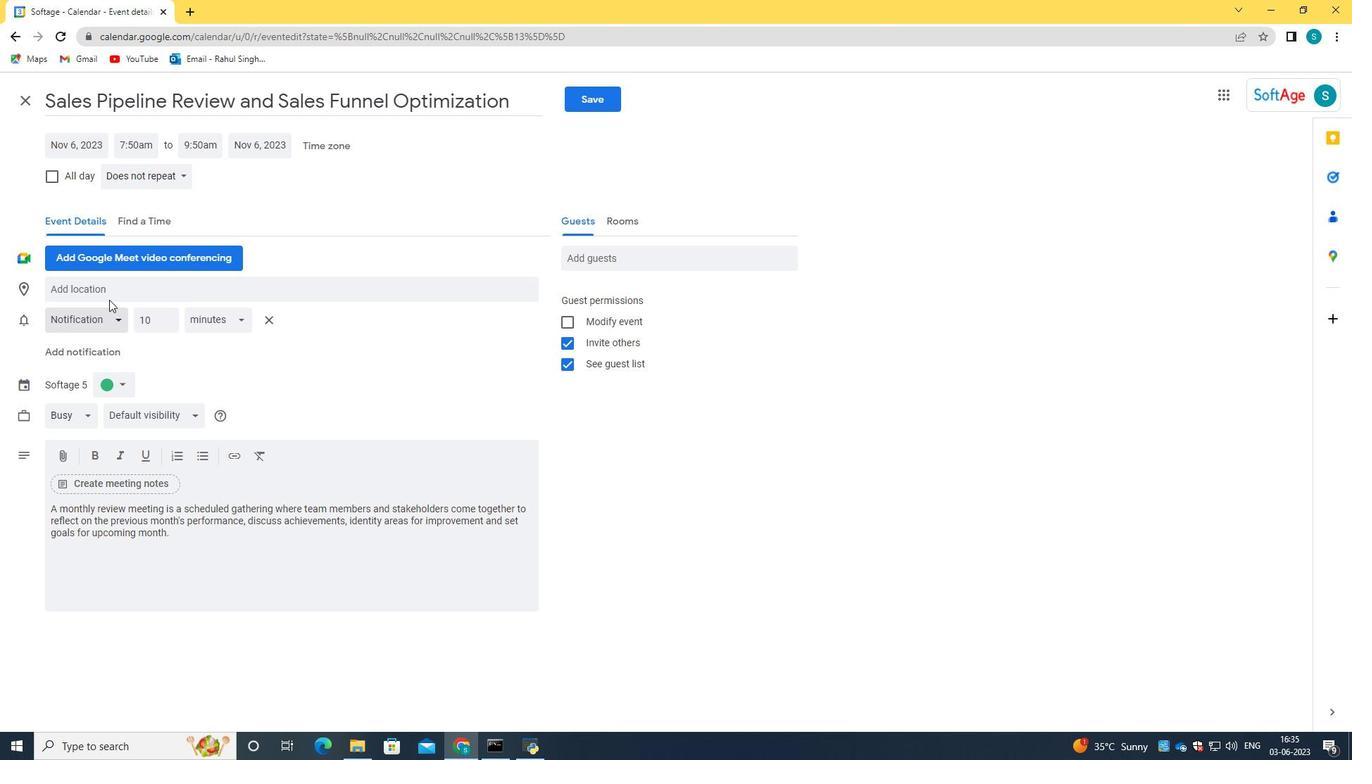 
Action: Mouse pressed left at (104, 293)
Screenshot: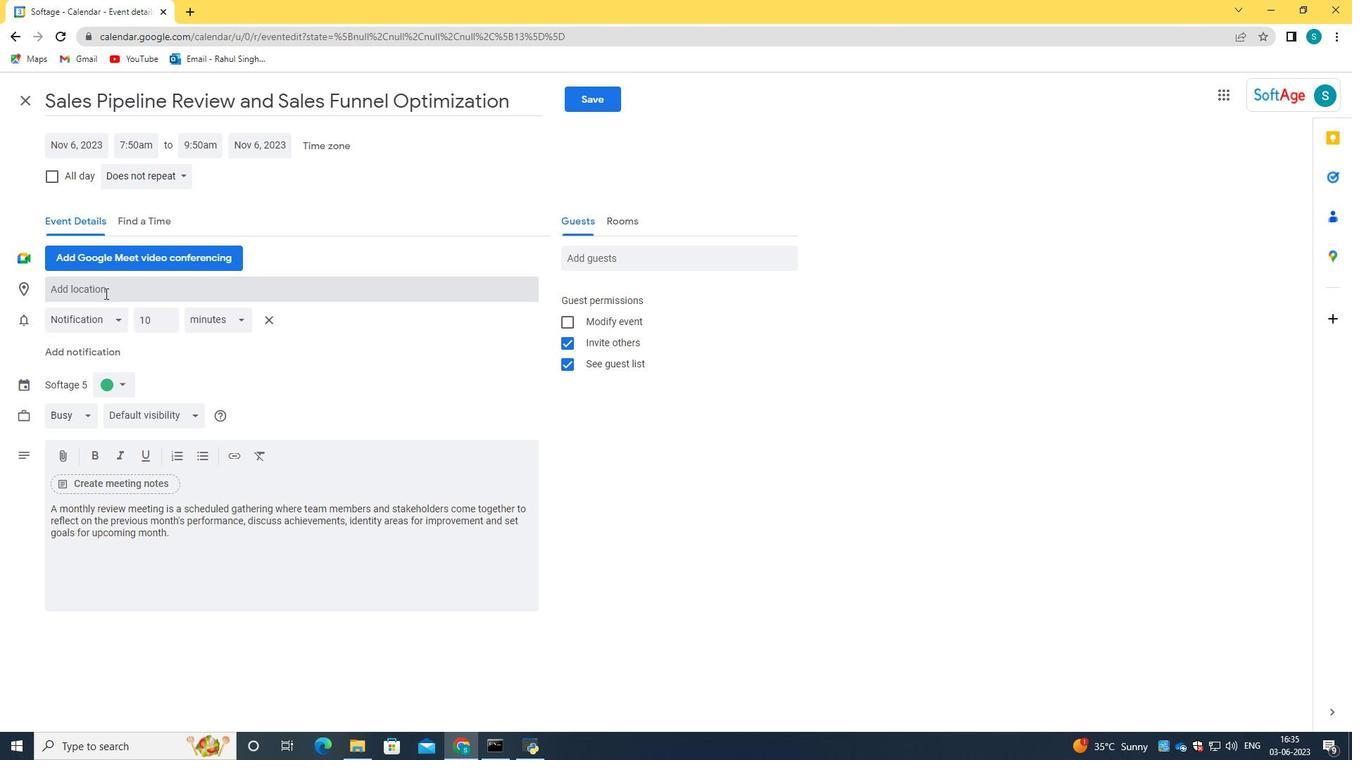
Action: Key pressed 987<Key.space><Key.caps_lock><Key.caps_lock>p<Key.caps_lock><Key.backspace>P<Key.caps_lock>rinces<Key.space><Key.caps_lock>S<Key.caps_lock>treet<Key.space><Key.backspace>,<Key.space><Key.caps_lock>E<Key.caps_lock>dinburg
Screenshot: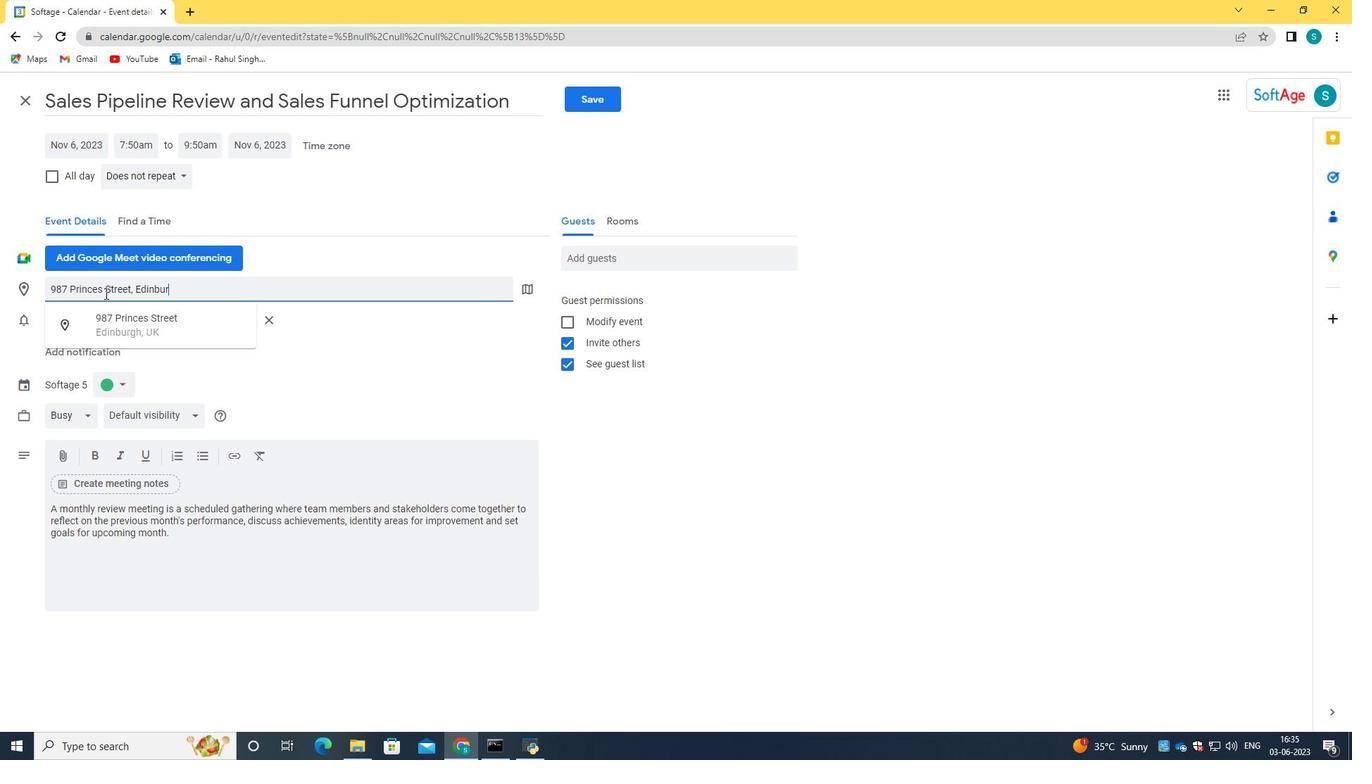
Action: Mouse moved to (124, 333)
Screenshot: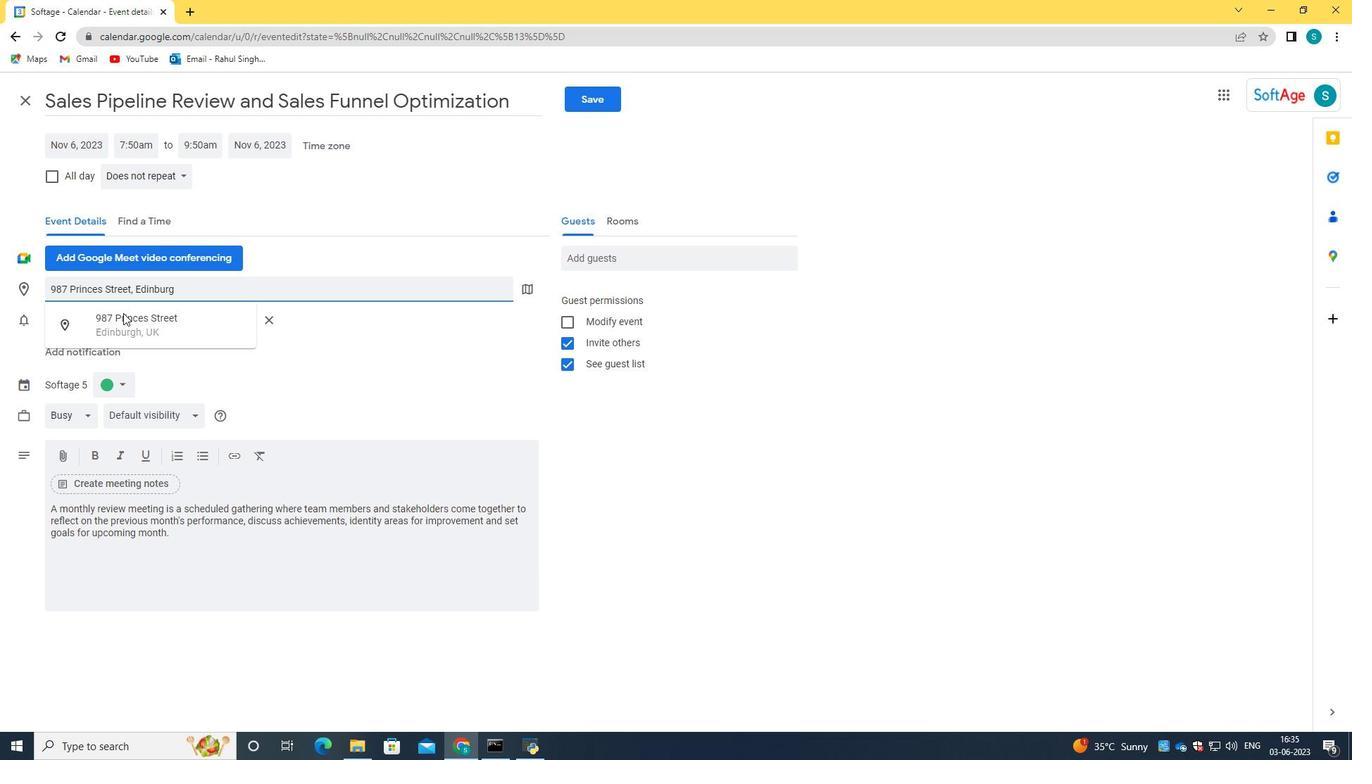 
Action: Mouse pressed left at (124, 333)
Screenshot: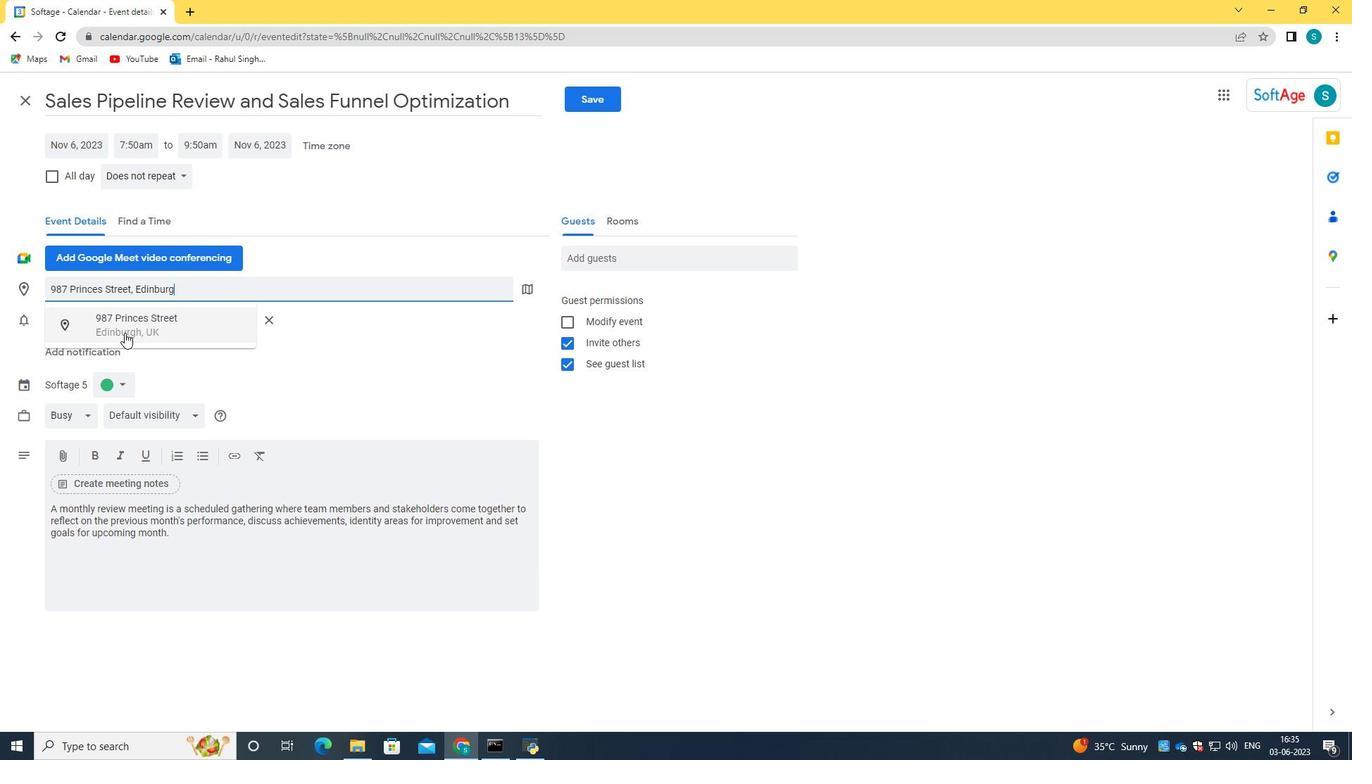 
Action: Mouse moved to (611, 261)
Screenshot: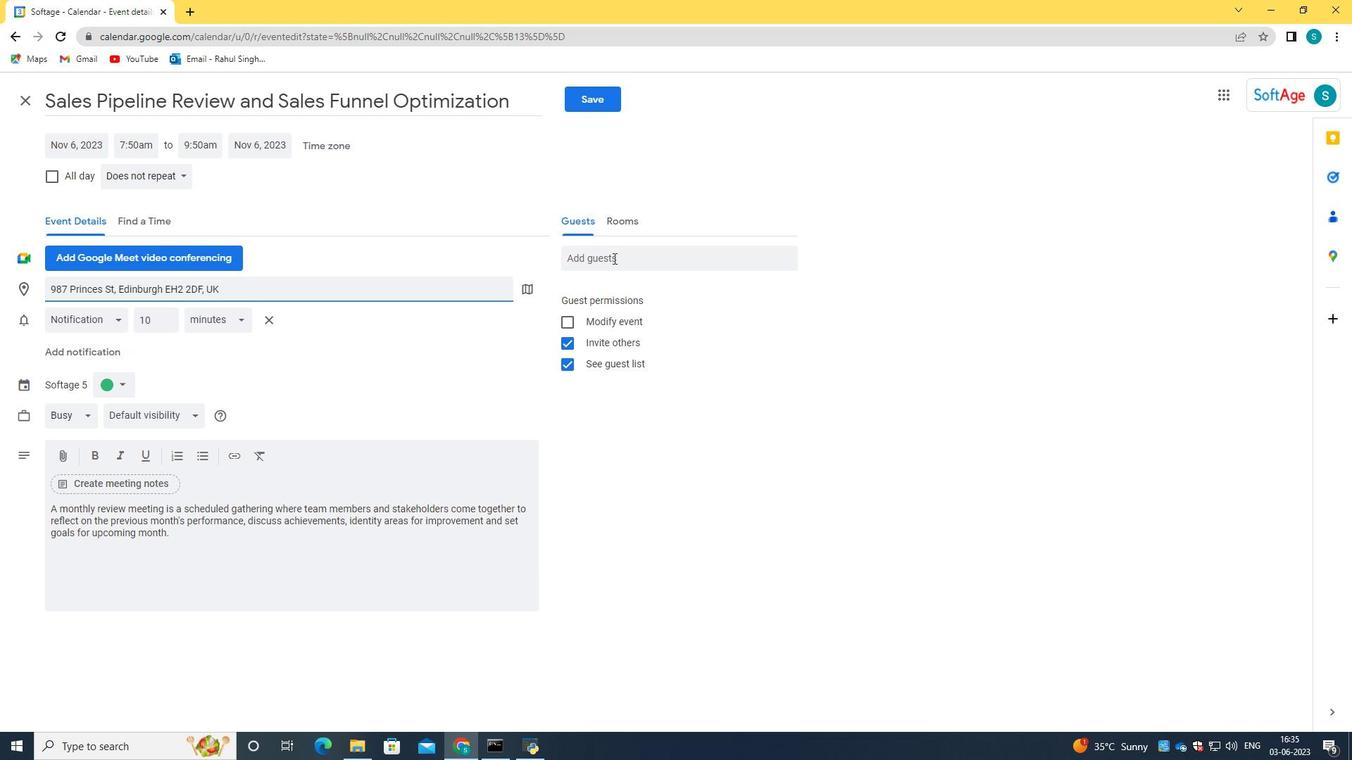 
Action: Mouse pressed left at (611, 261)
Screenshot: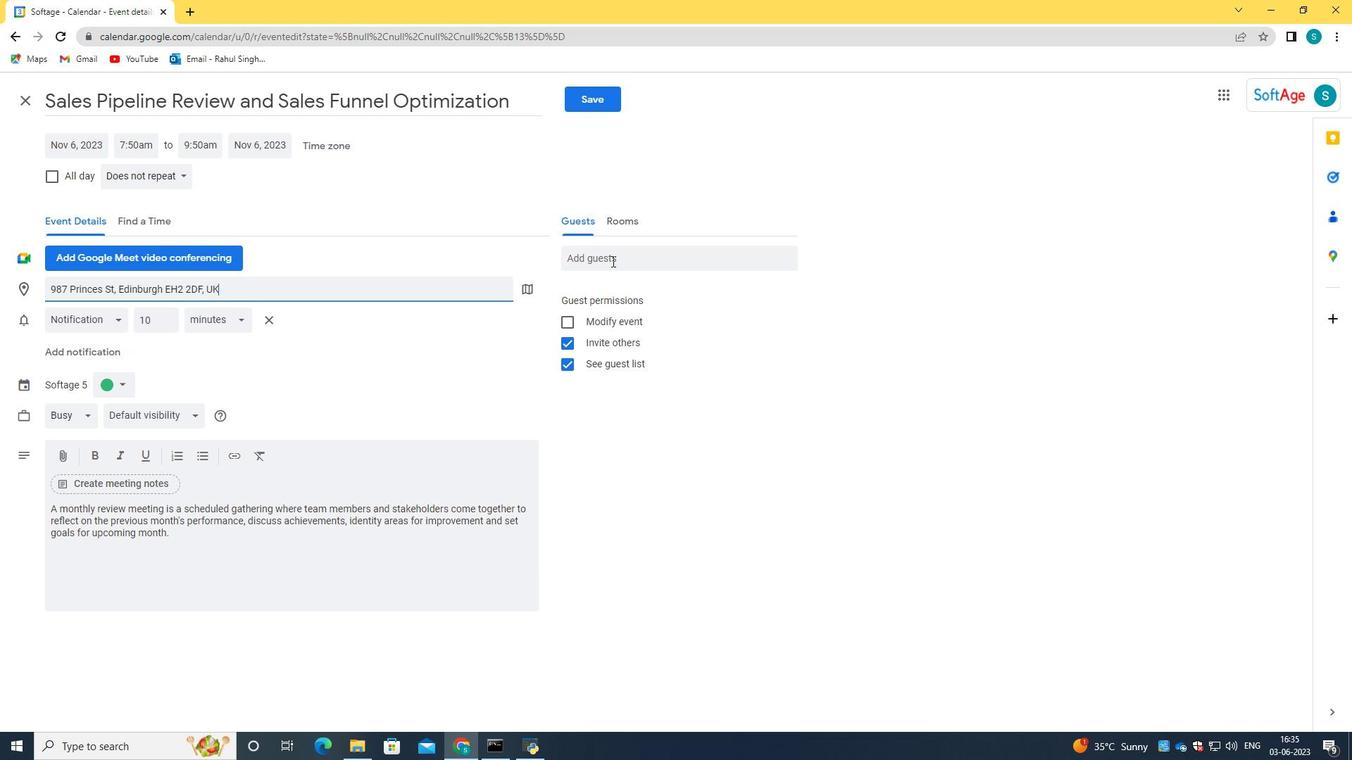 
Action: Key pressed softage.1<Key.shift>@softage.net<Key.tab>softage.2<Key.shift>@softage.net
Screenshot: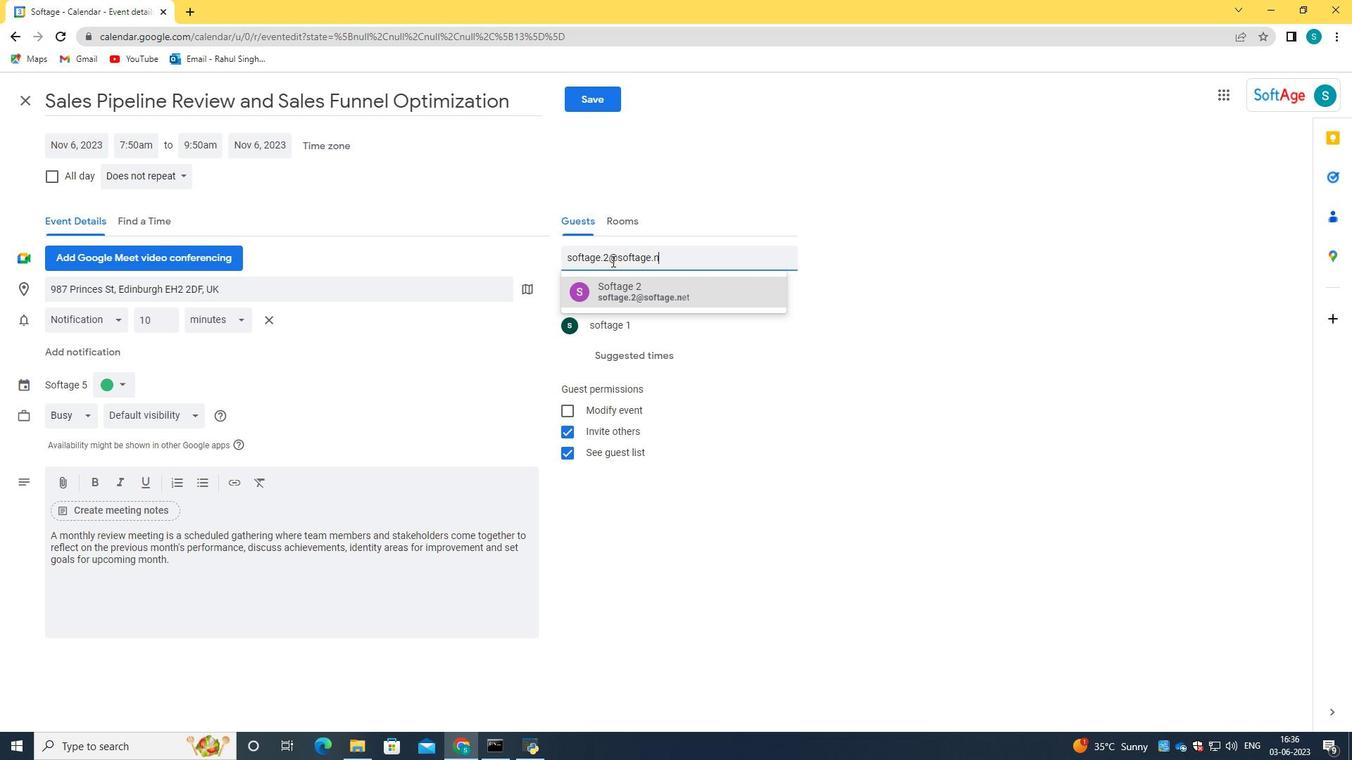 
Action: Mouse moved to (616, 291)
Screenshot: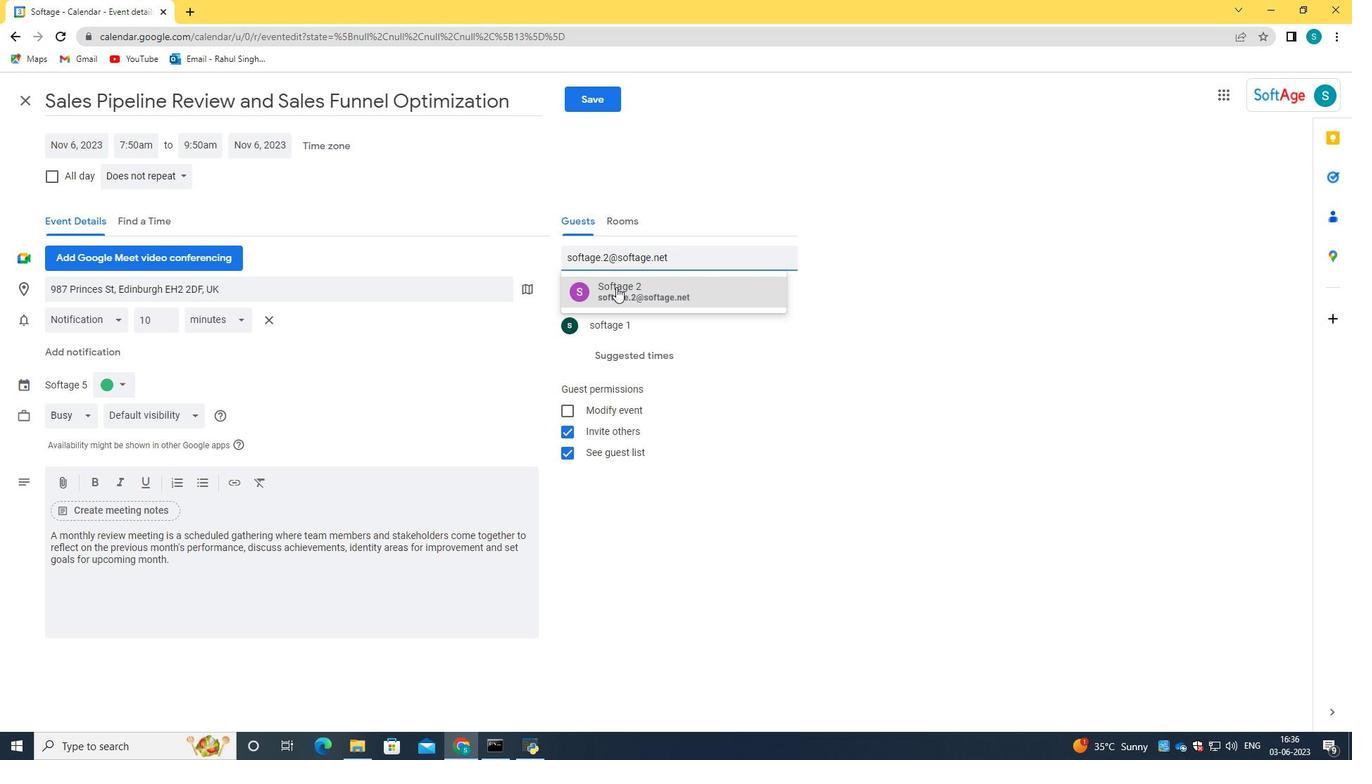
Action: Mouse pressed left at (616, 291)
Screenshot: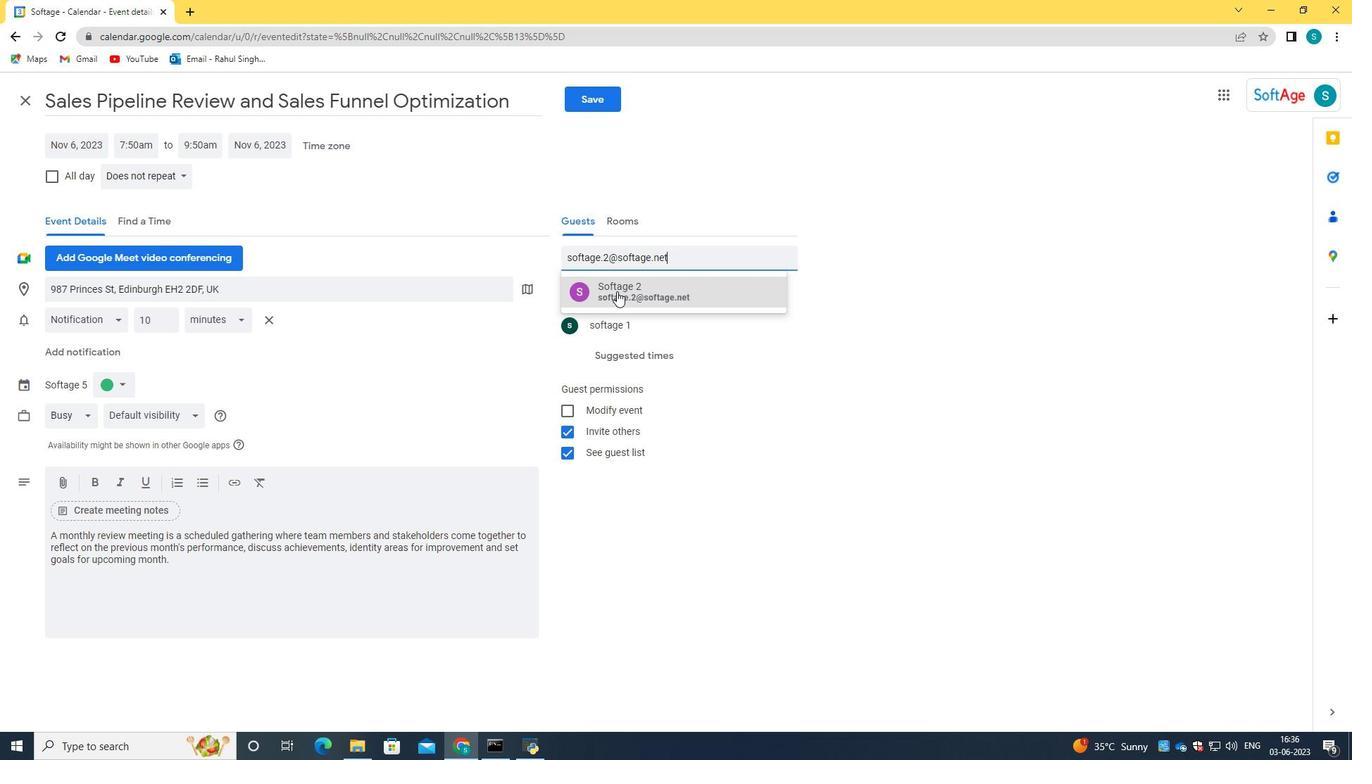 
Action: Mouse moved to (123, 171)
Screenshot: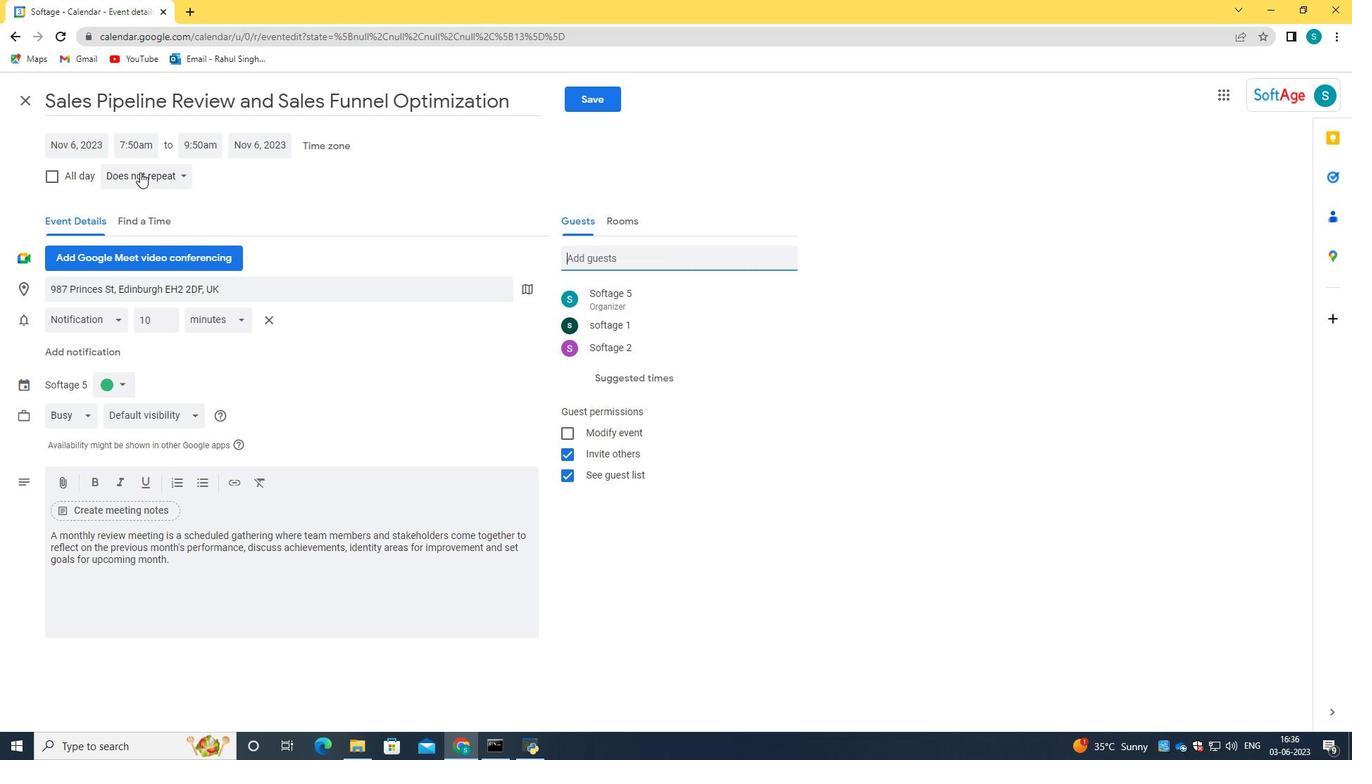 
Action: Mouse pressed left at (123, 171)
Screenshot: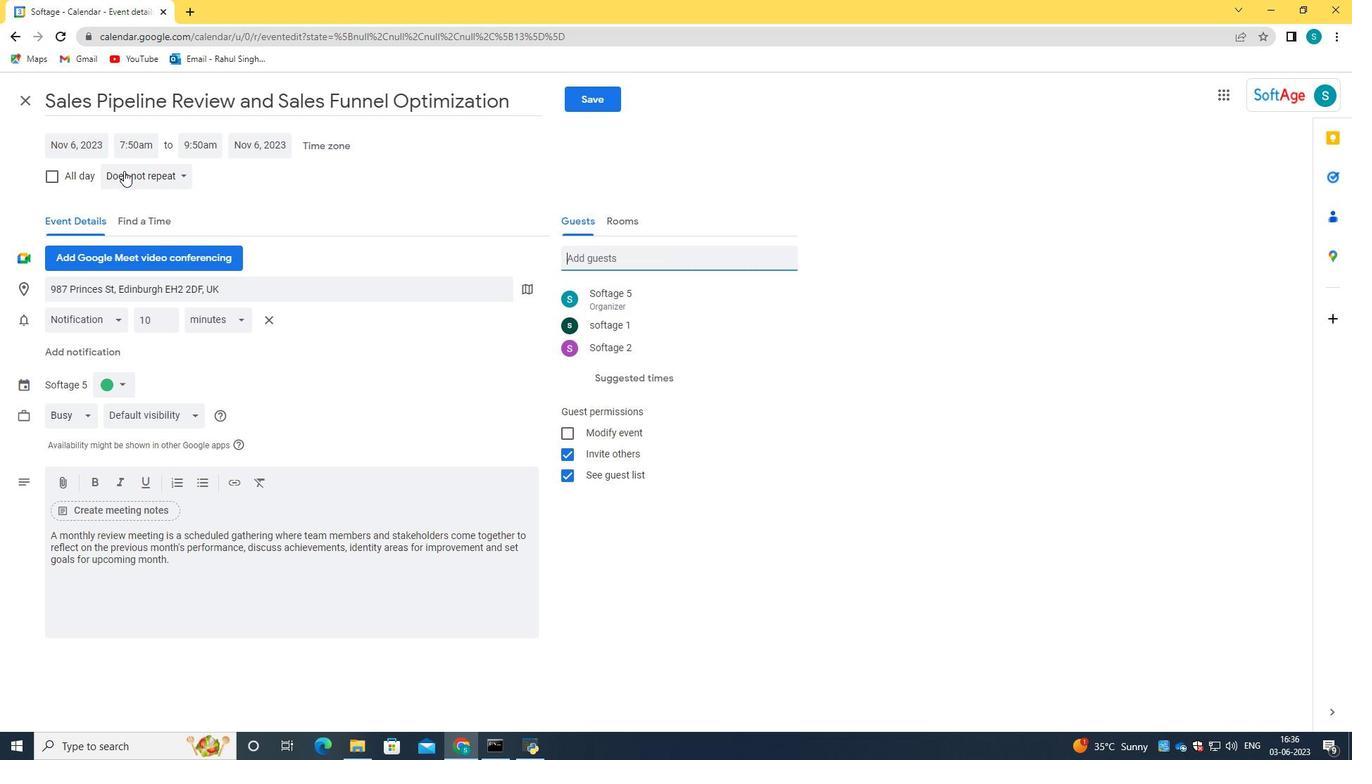 
Action: Mouse moved to (147, 297)
Screenshot: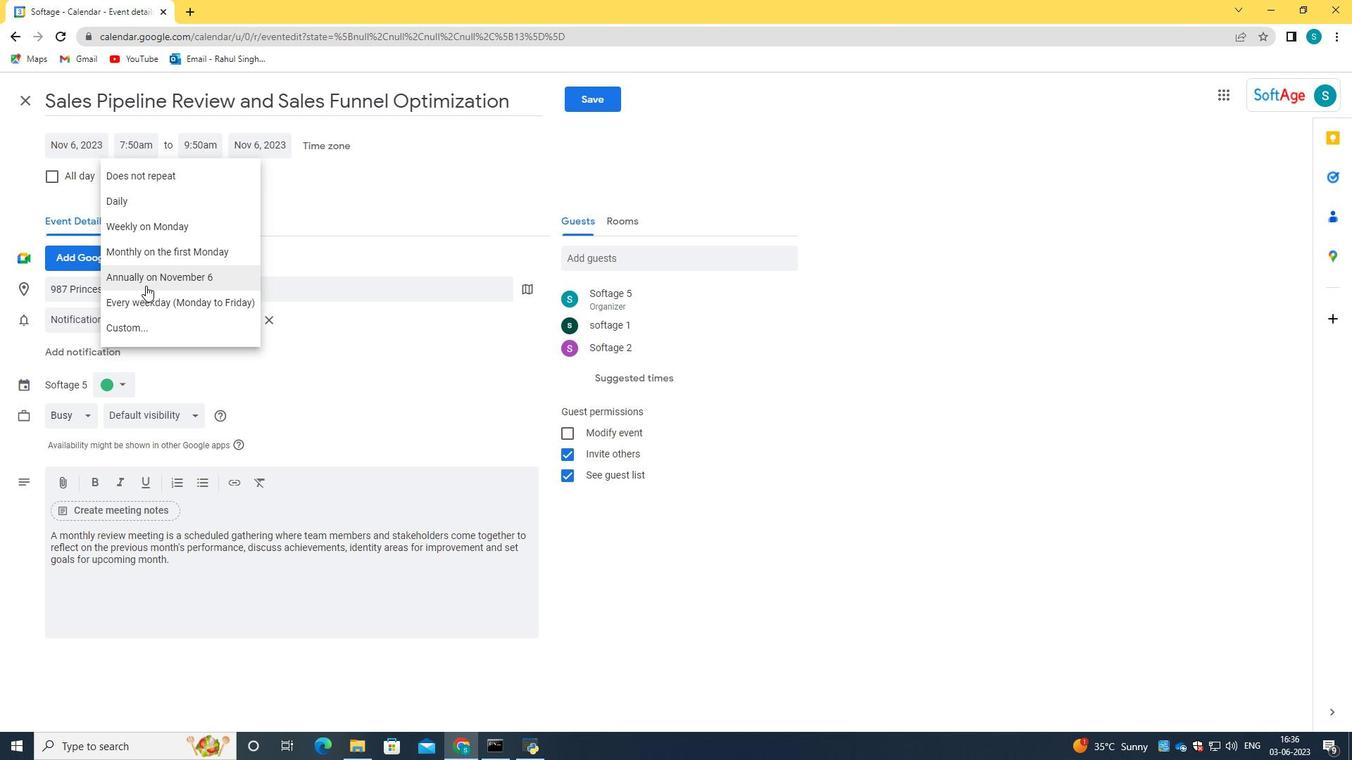 
Action: Mouse pressed left at (147, 297)
Screenshot: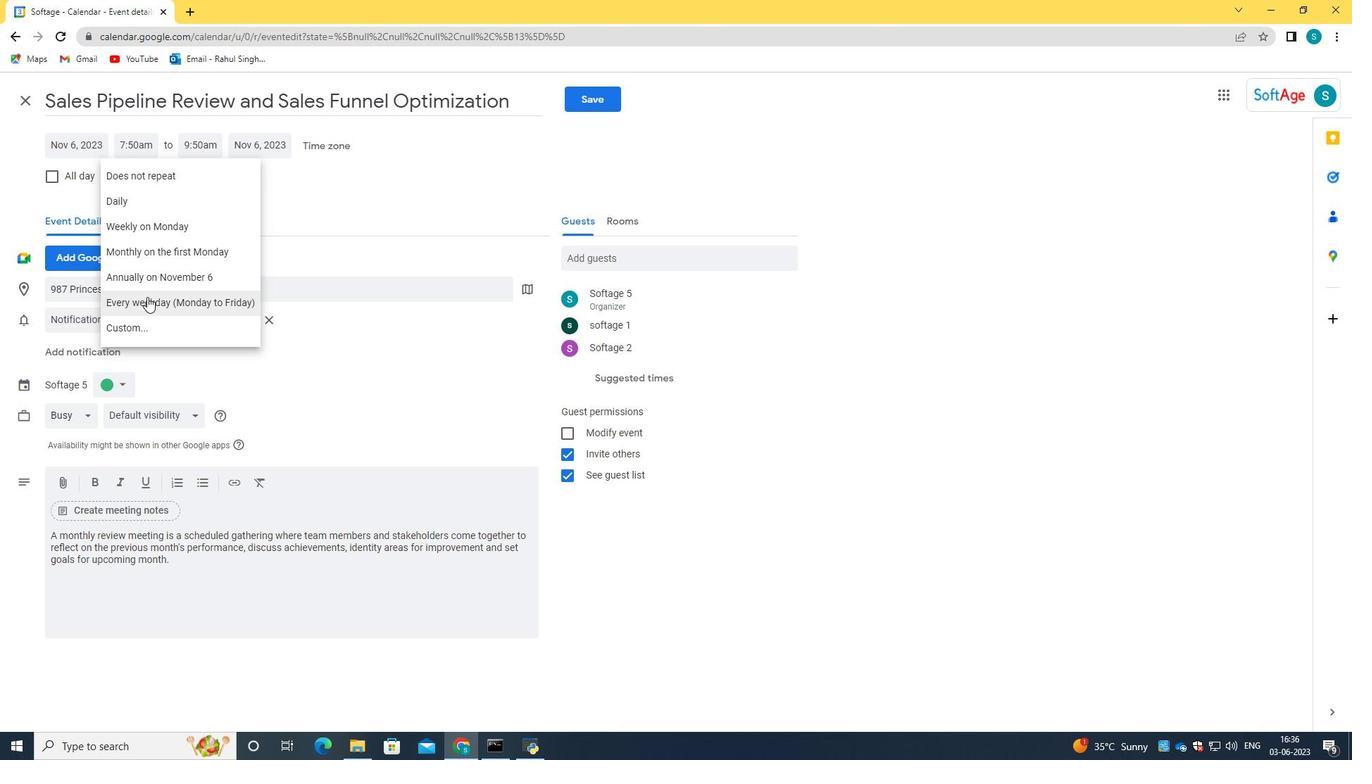 
Action: Mouse moved to (600, 100)
Screenshot: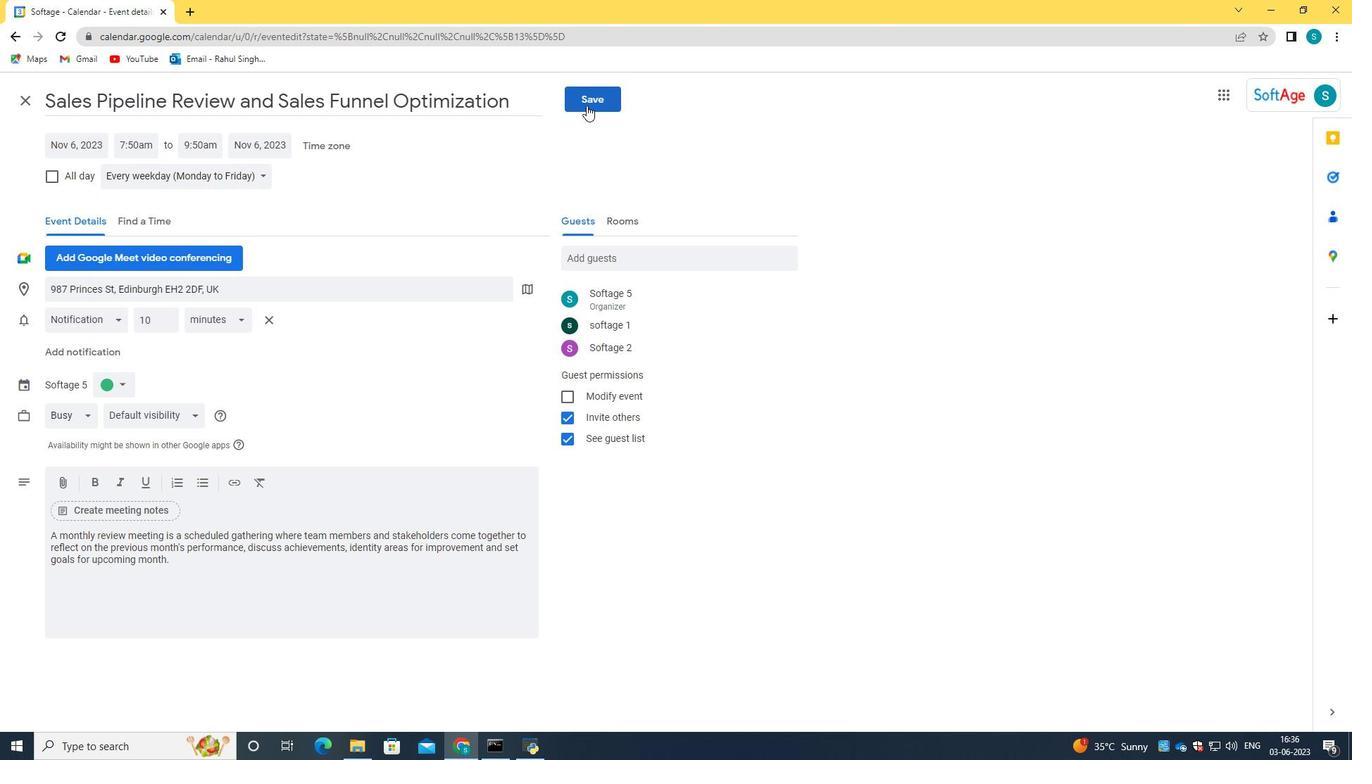 
Action: Mouse pressed left at (600, 100)
Screenshot: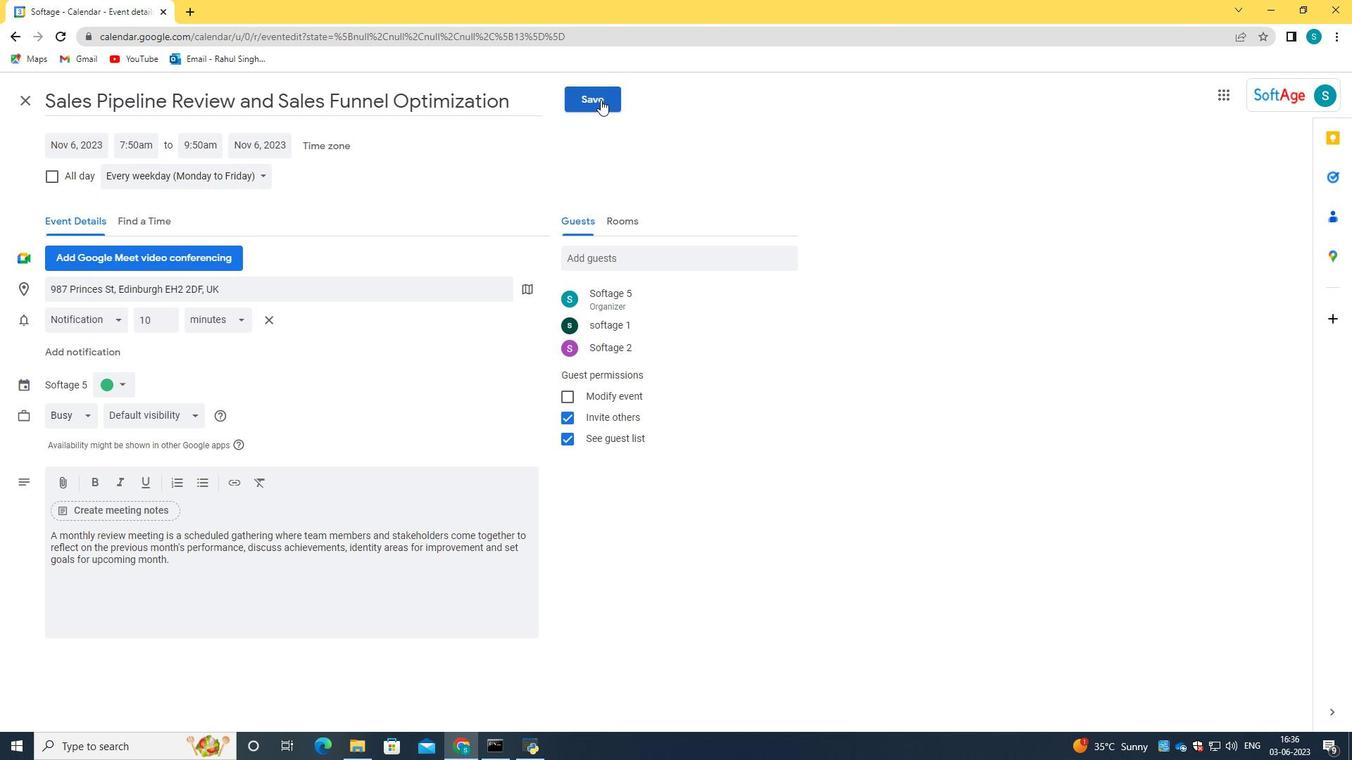 
Action: Mouse moved to (809, 438)
Screenshot: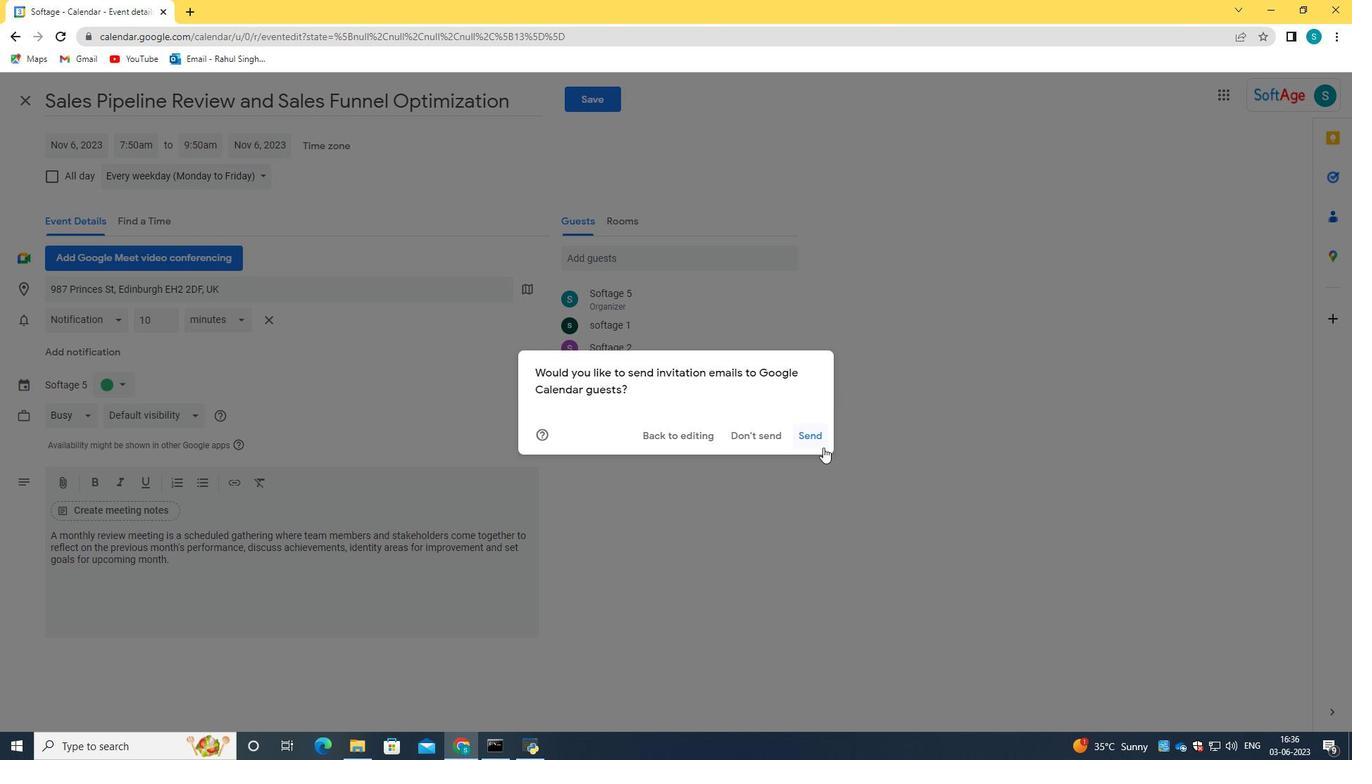 
Action: Mouse pressed left at (809, 438)
Screenshot: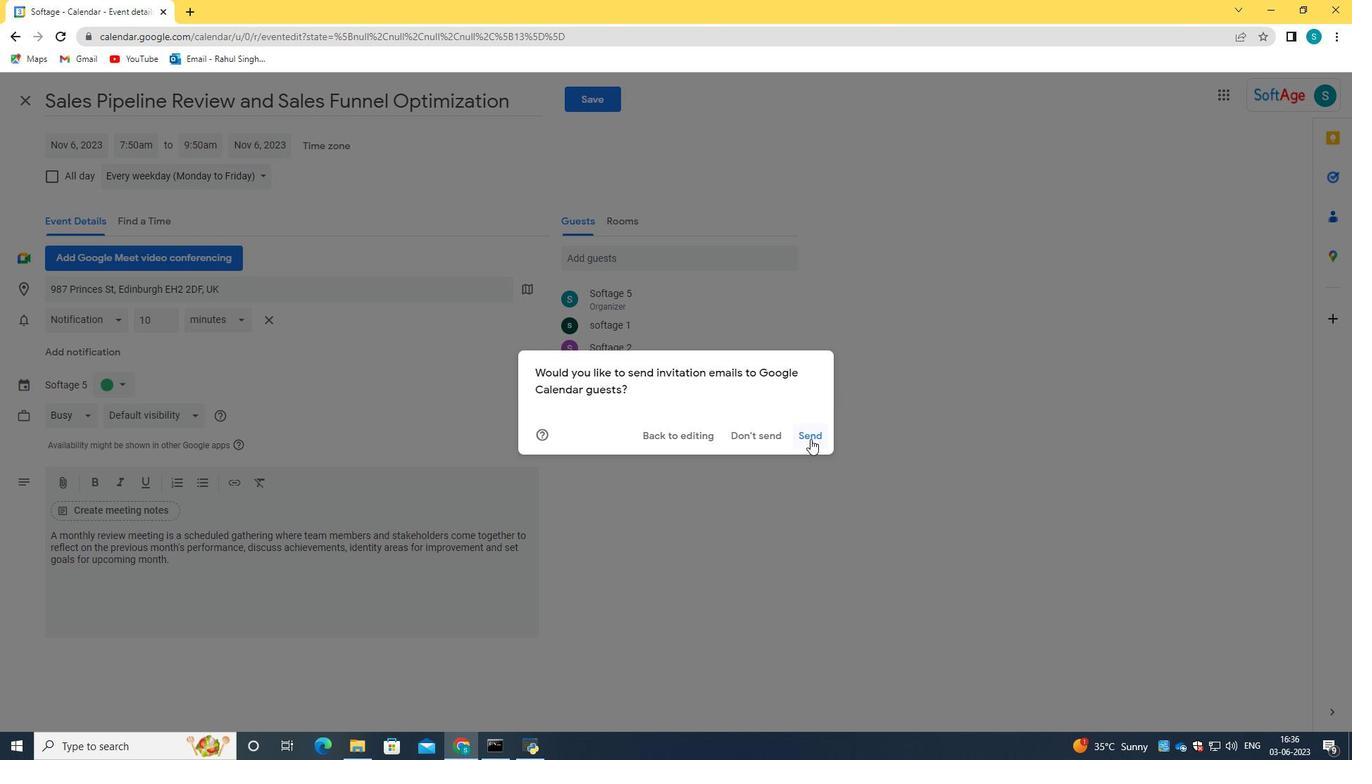 
